 Task: Create a due date automation trigger when advanced on, on the monday of the week before a card is due add fields without custom field "Resume" set to a number greater than 1 and lower than 10 at 11:00 AM.
Action: Mouse moved to (1280, 99)
Screenshot: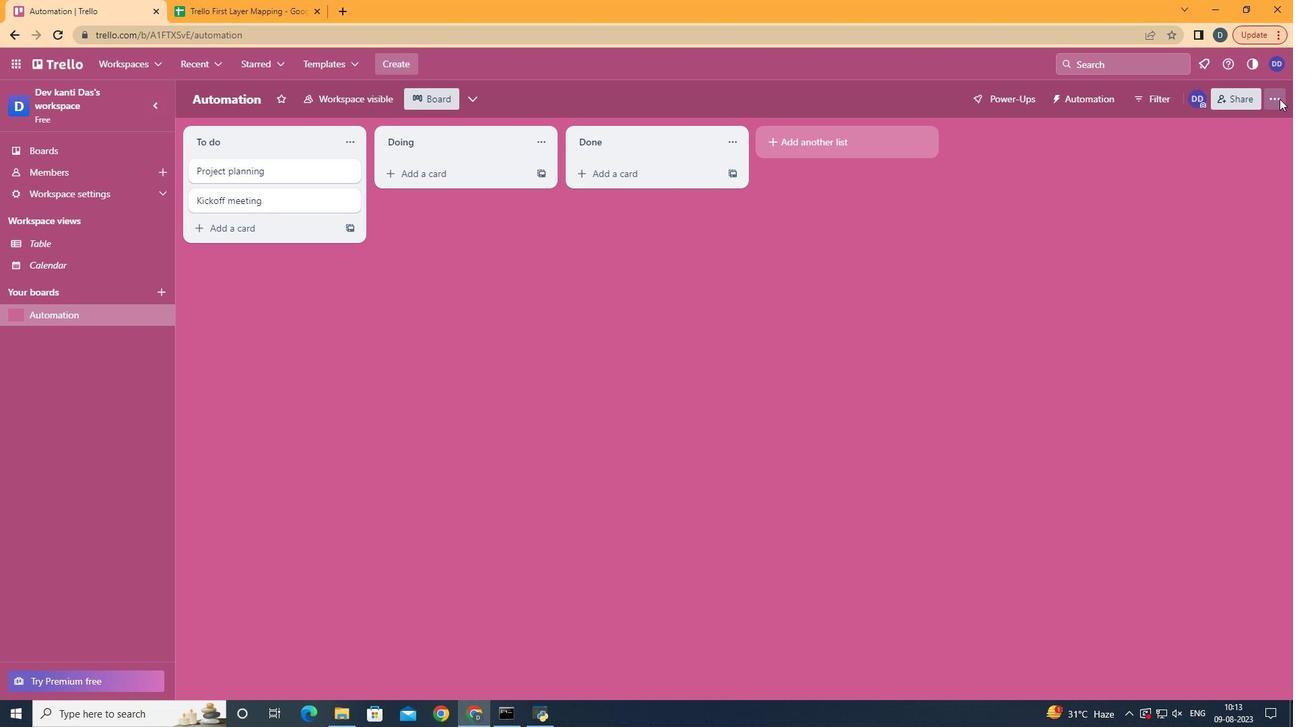 
Action: Mouse pressed left at (1280, 99)
Screenshot: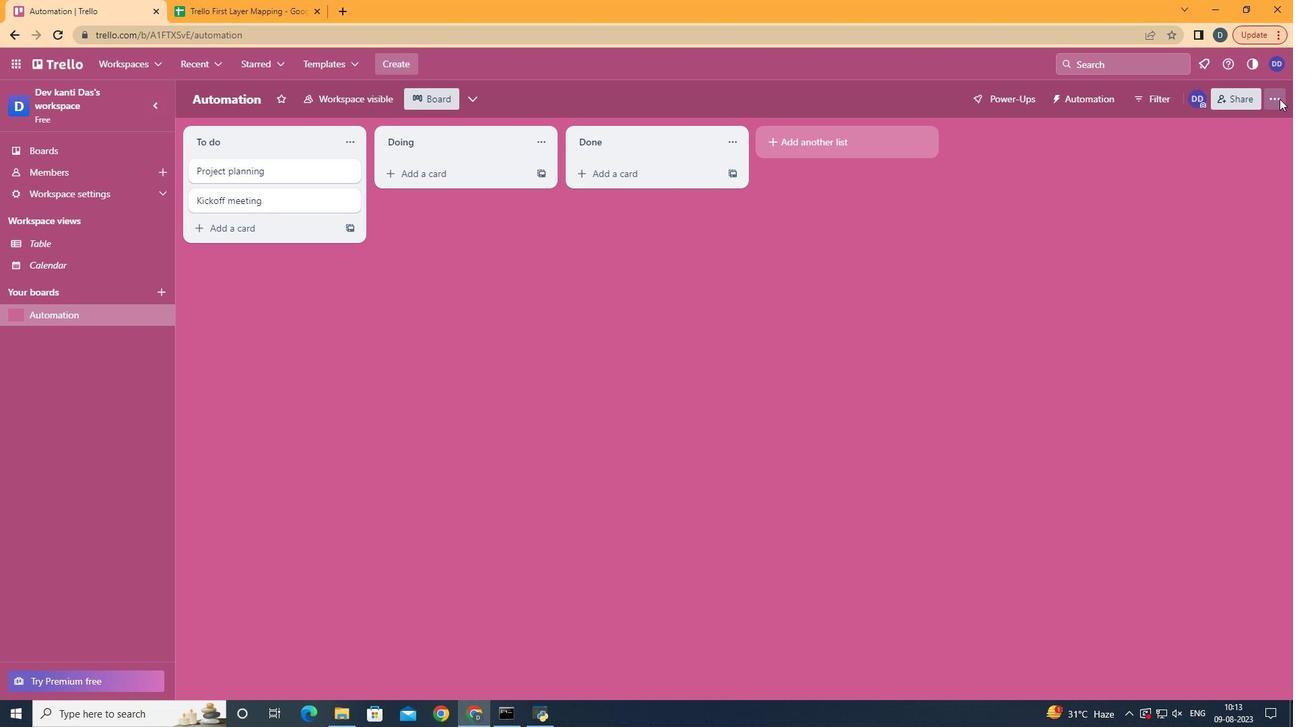 
Action: Mouse moved to (1180, 299)
Screenshot: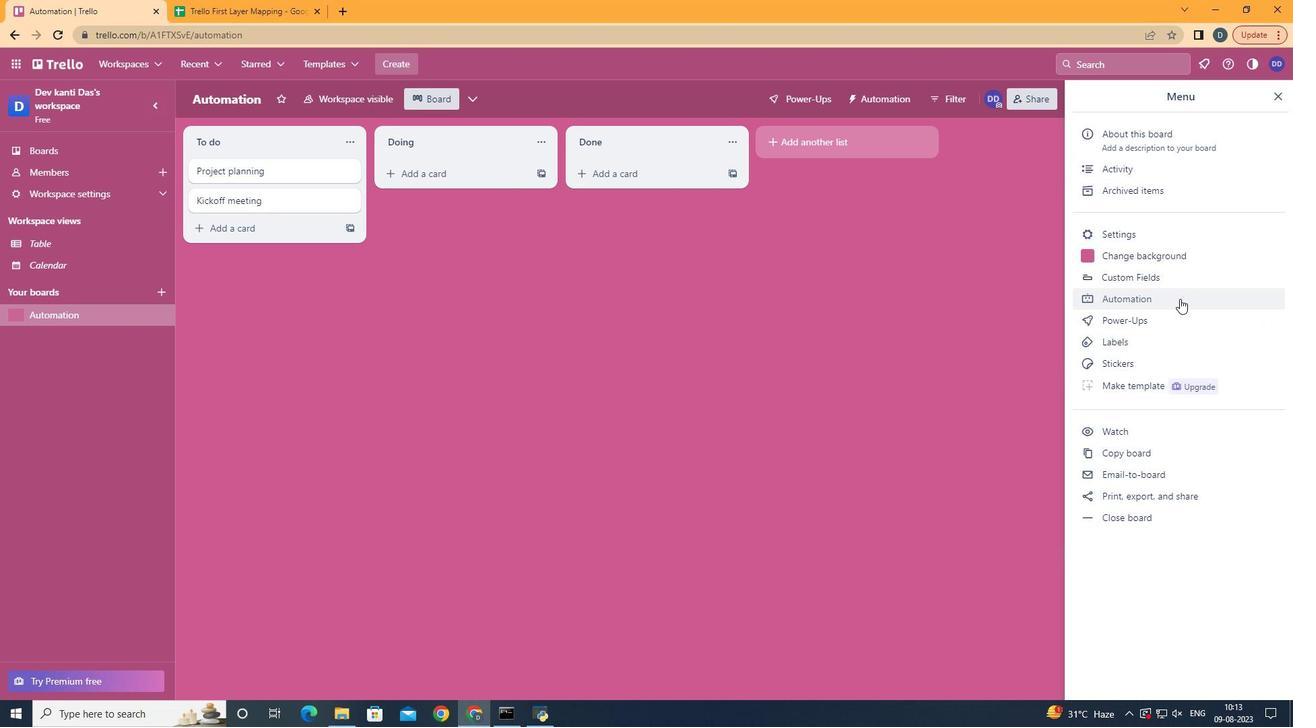 
Action: Mouse pressed left at (1180, 299)
Screenshot: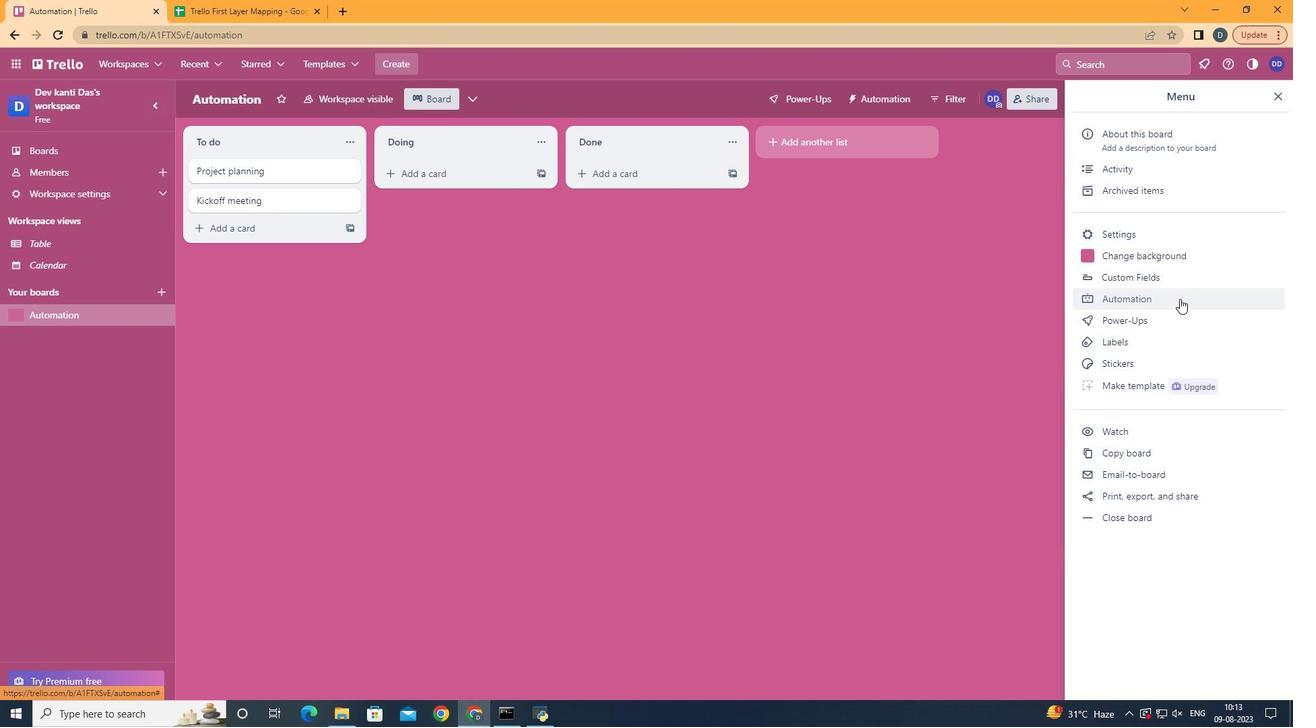 
Action: Mouse moved to (231, 263)
Screenshot: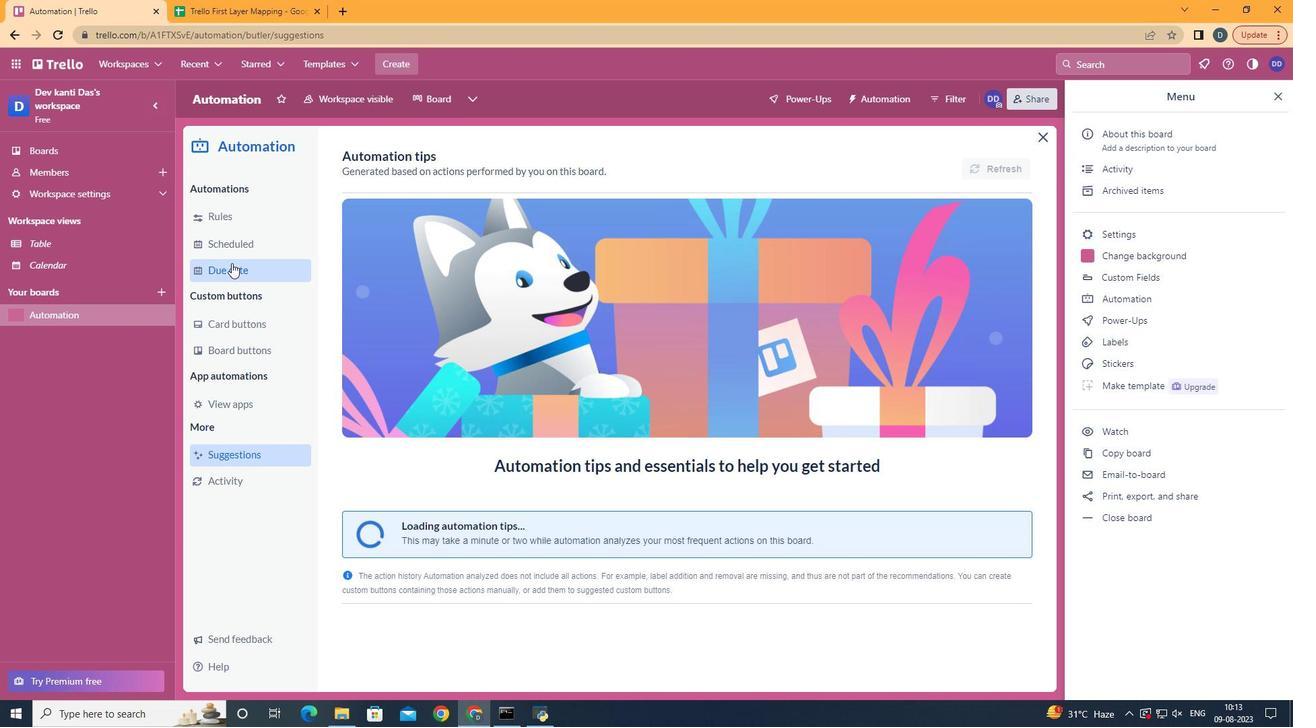 
Action: Mouse pressed left at (231, 263)
Screenshot: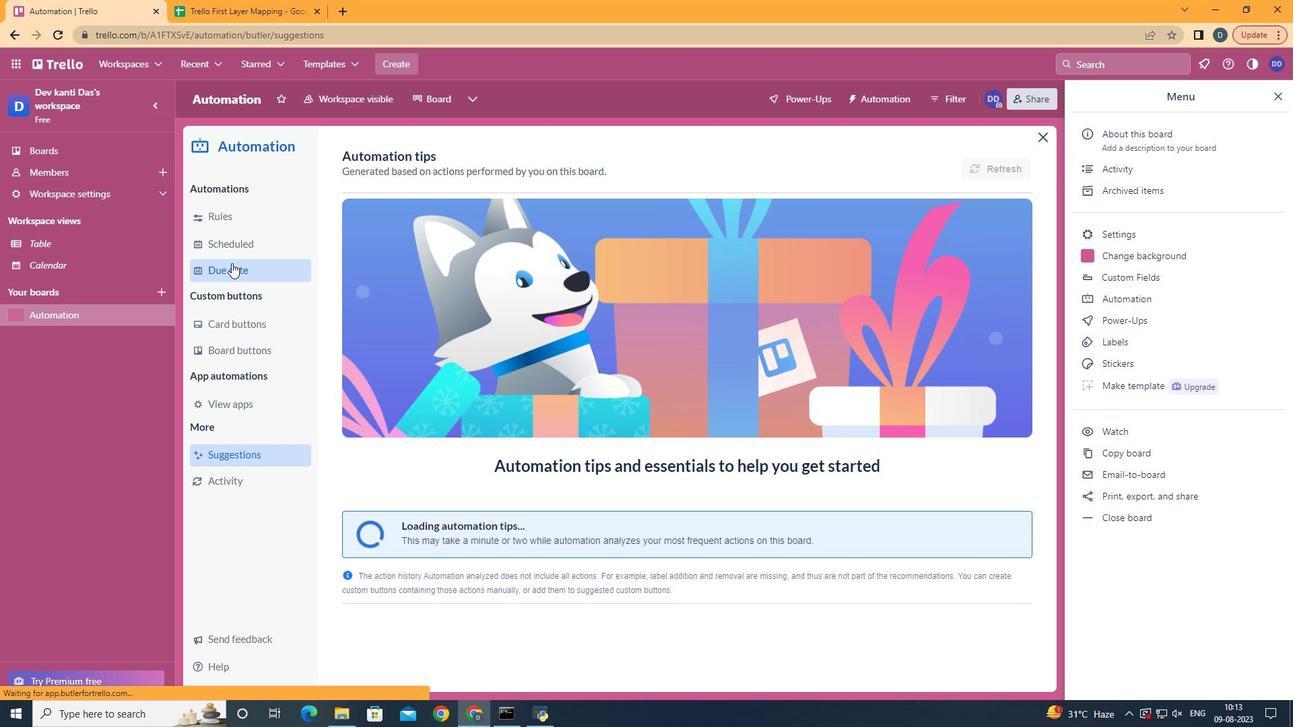 
Action: Mouse moved to (940, 167)
Screenshot: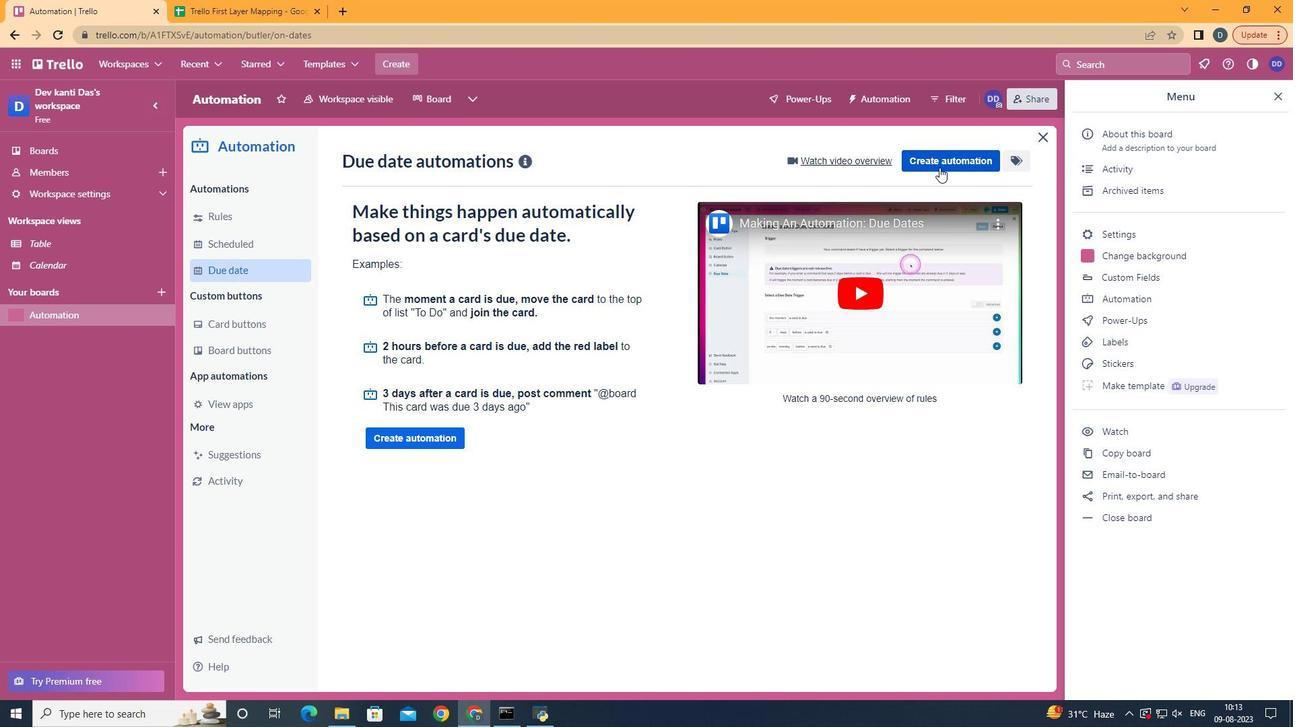 
Action: Mouse pressed left at (940, 167)
Screenshot: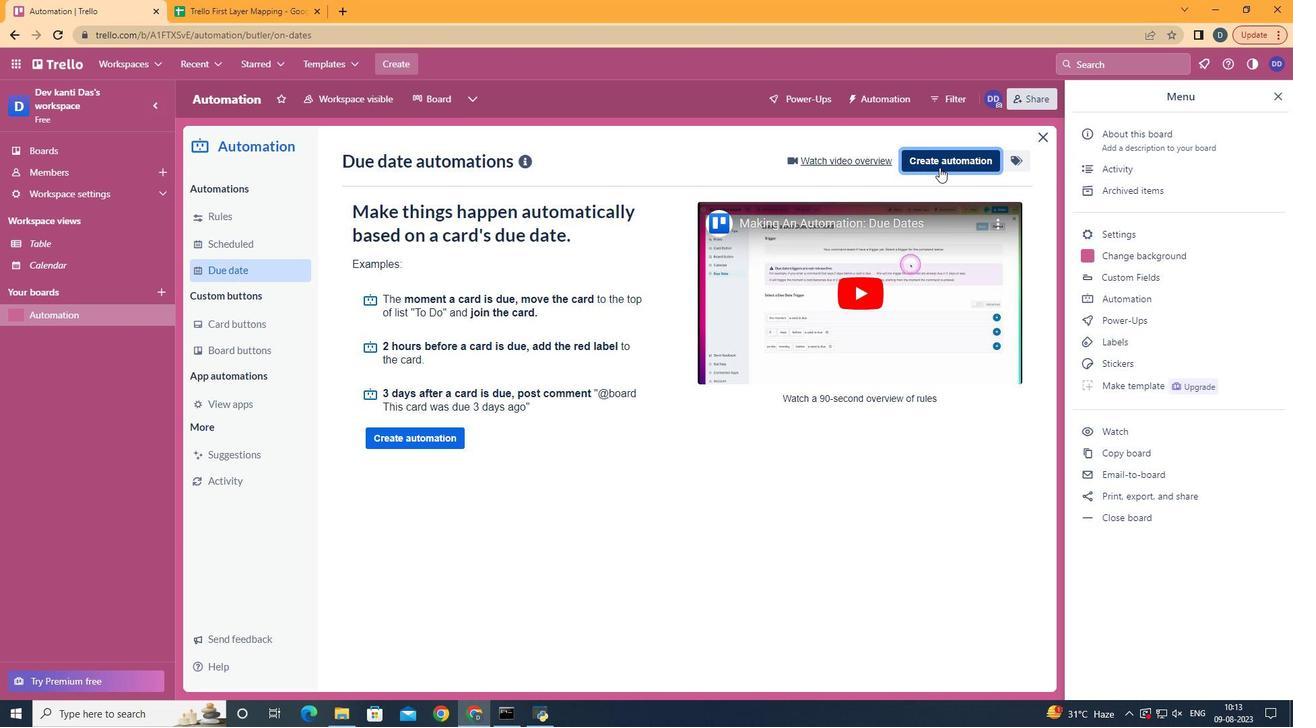 
Action: Mouse moved to (719, 289)
Screenshot: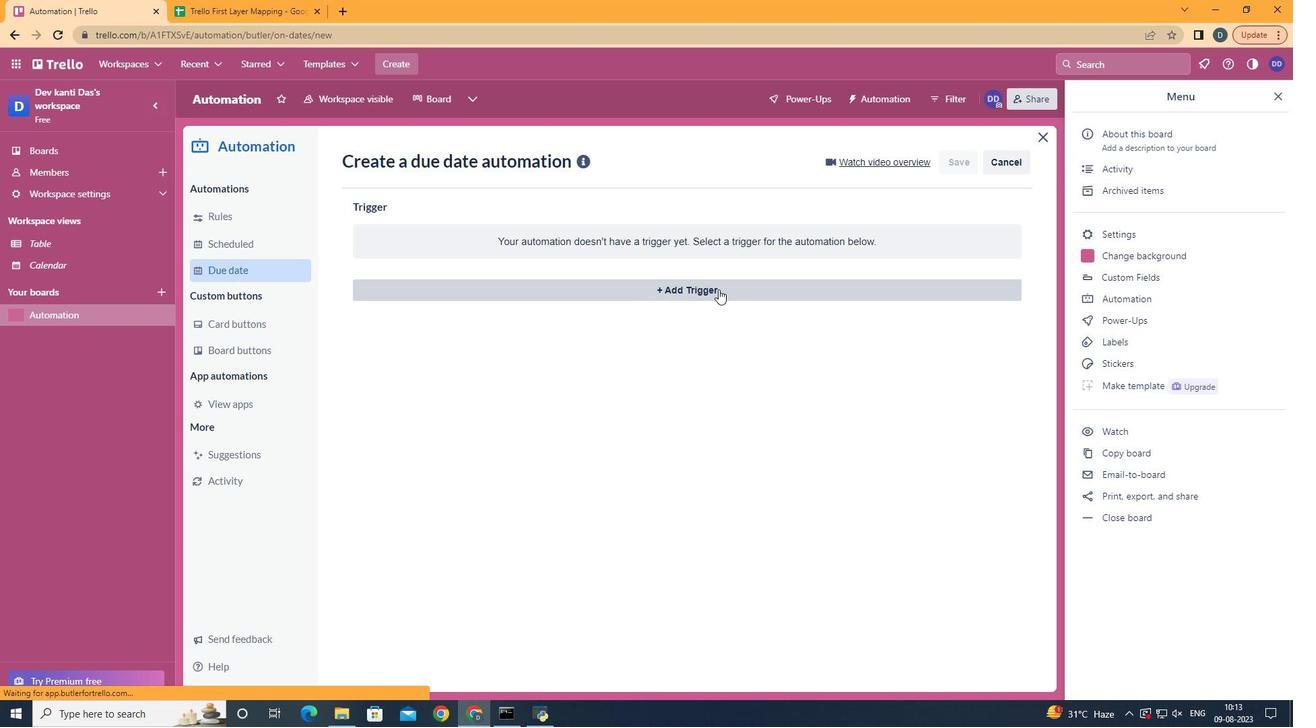 
Action: Mouse pressed left at (719, 289)
Screenshot: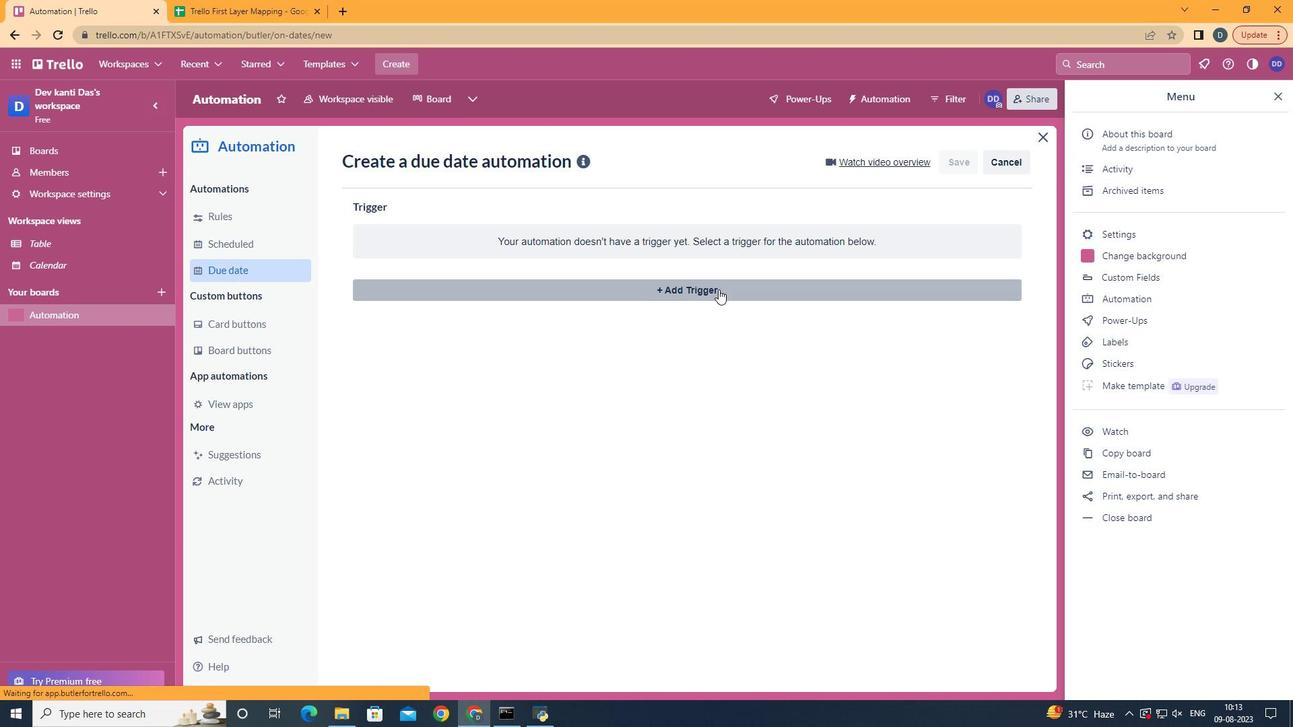 
Action: Mouse moved to (477, 645)
Screenshot: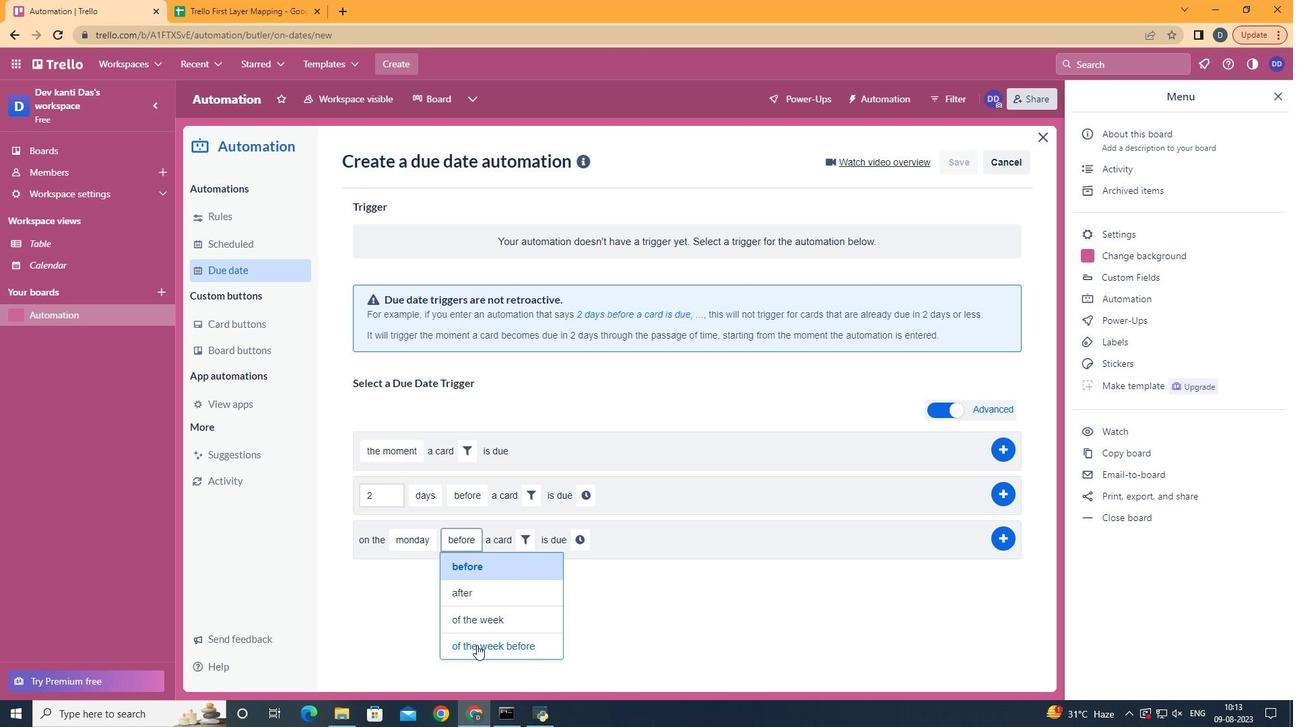 
Action: Mouse pressed left at (477, 645)
Screenshot: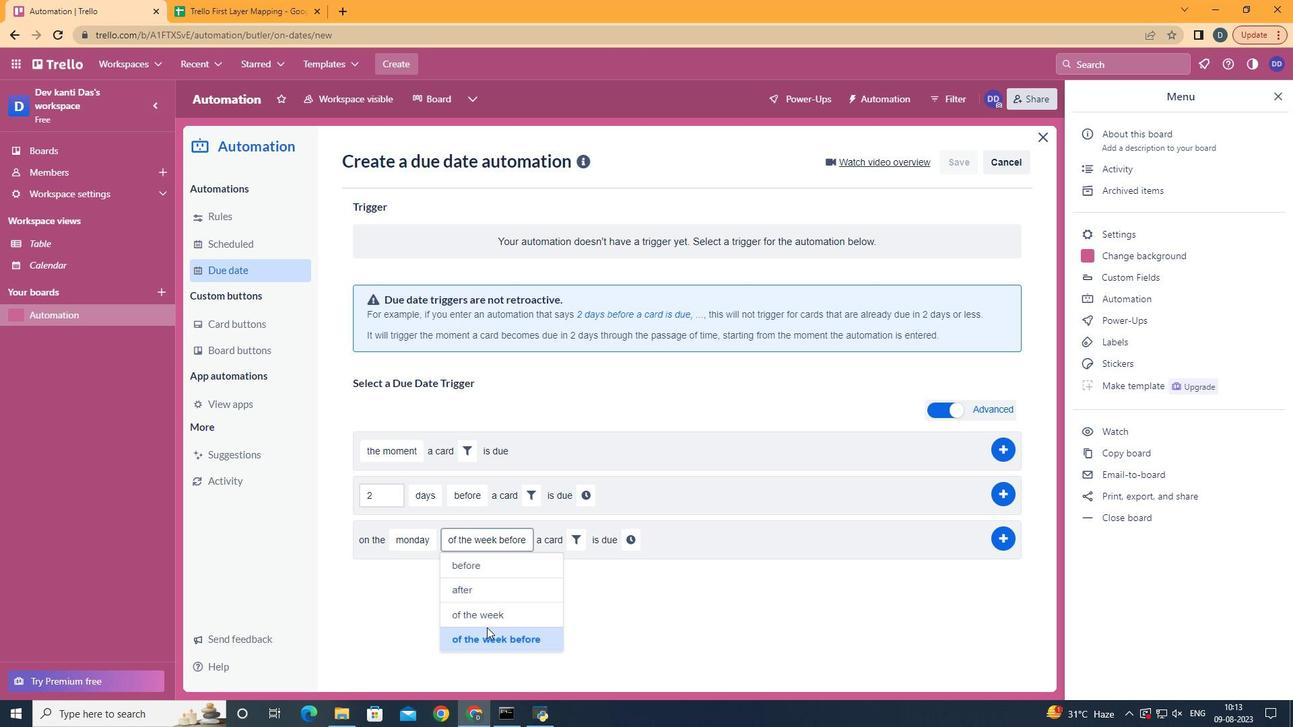
Action: Mouse moved to (578, 541)
Screenshot: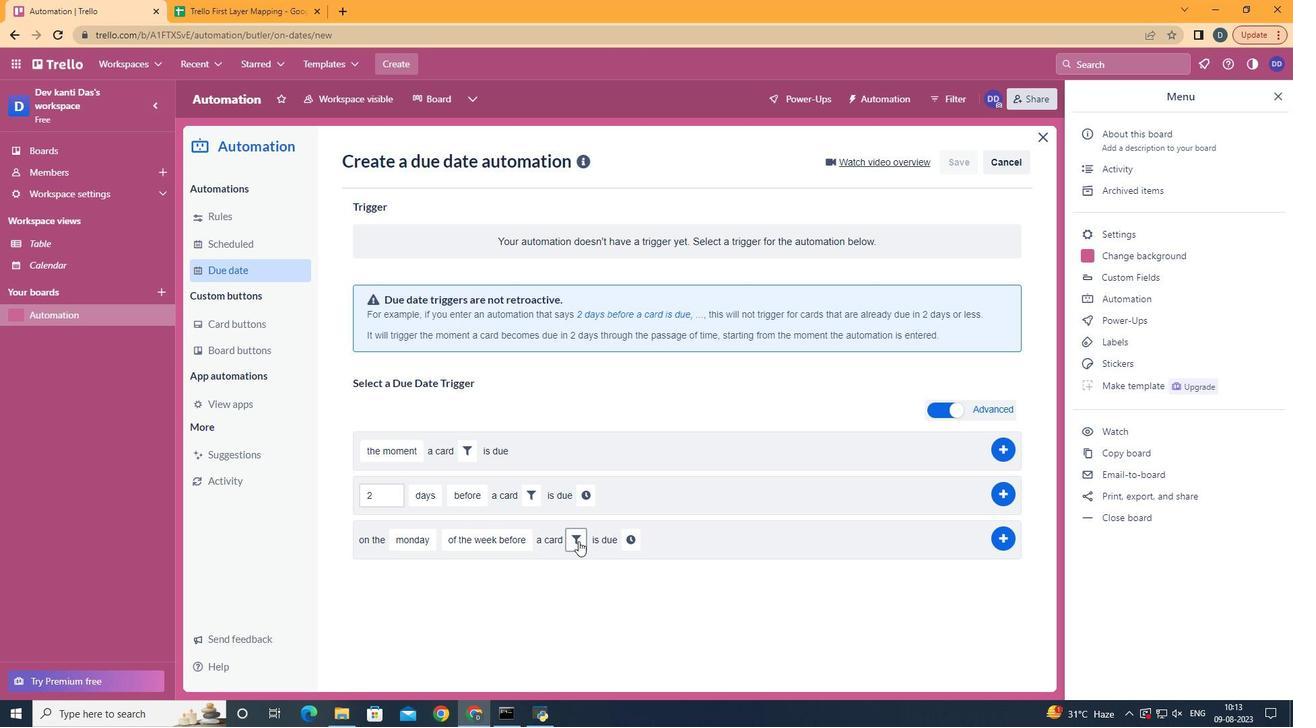 
Action: Mouse pressed left at (578, 541)
Screenshot: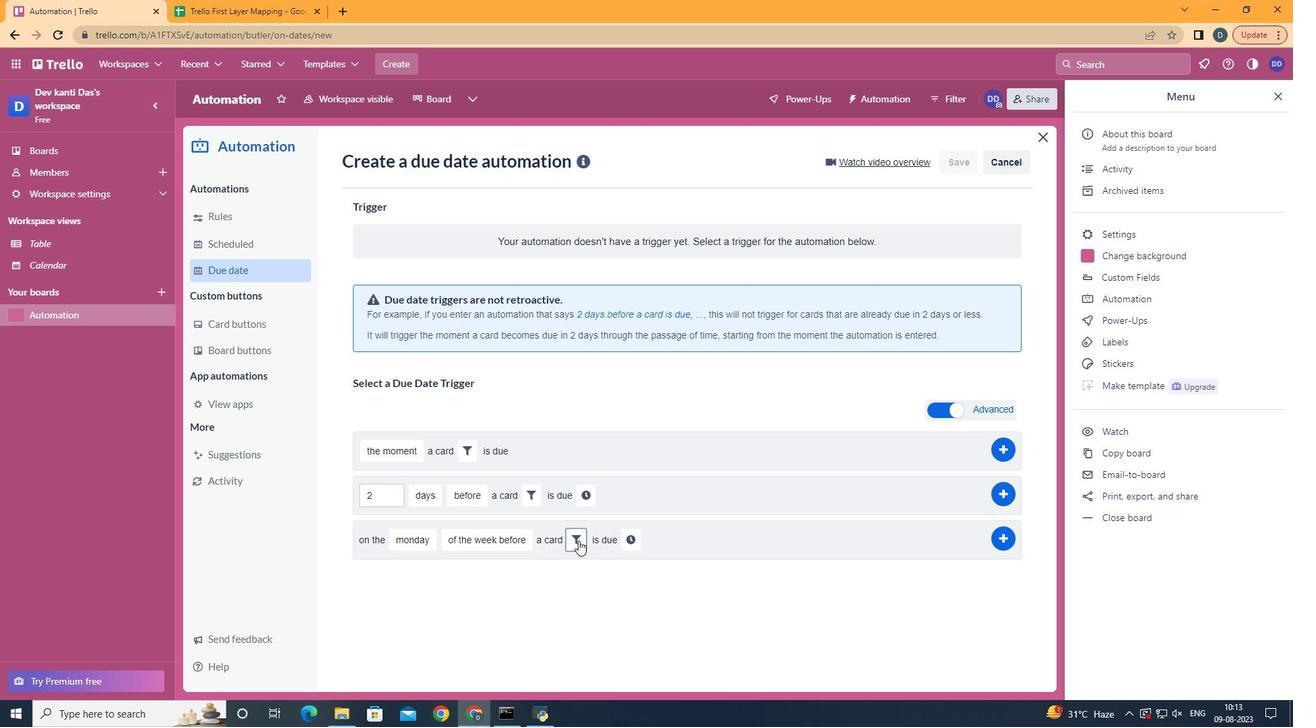 
Action: Mouse moved to (785, 582)
Screenshot: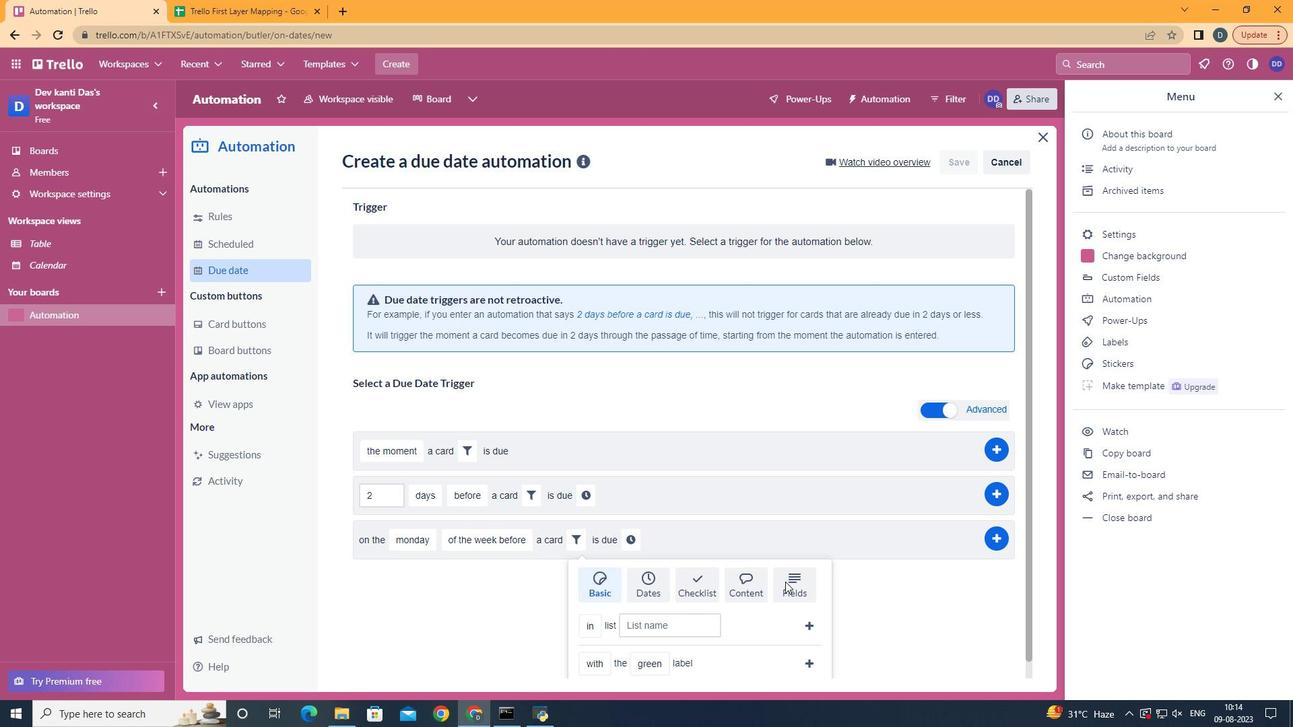 
Action: Mouse pressed left at (785, 582)
Screenshot: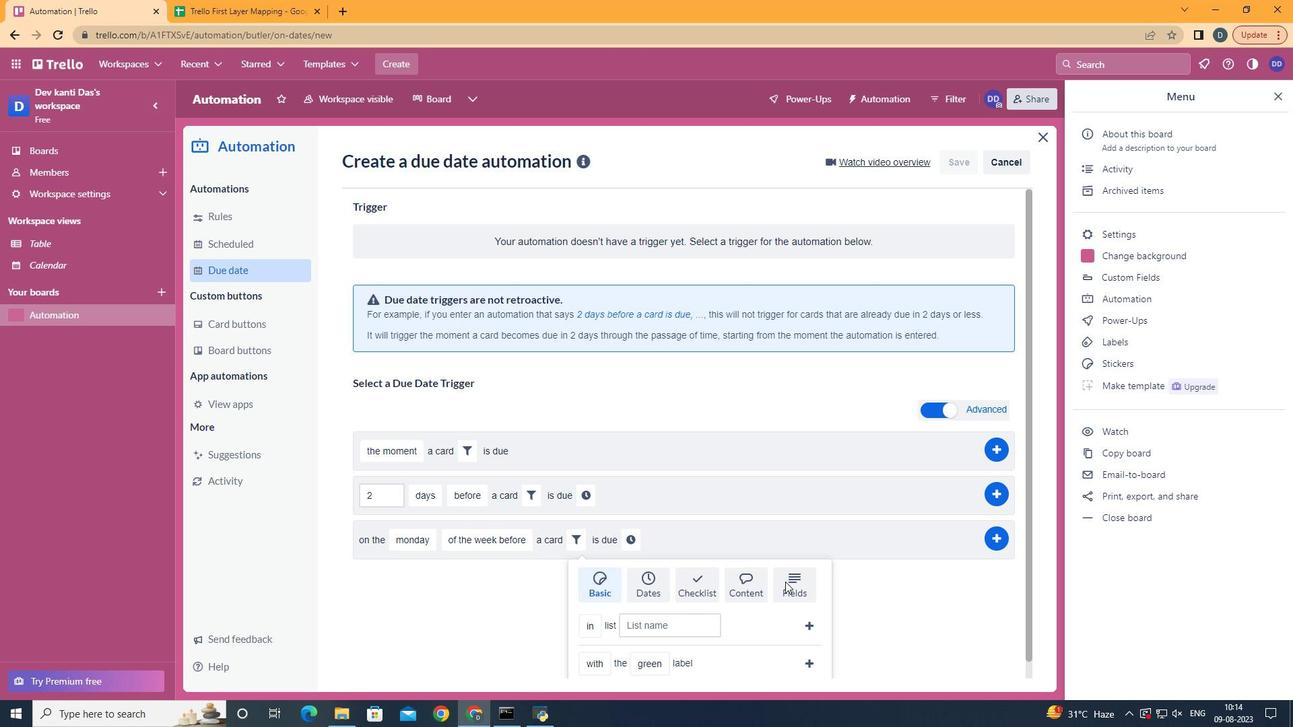 
Action: Mouse moved to (785, 582)
Screenshot: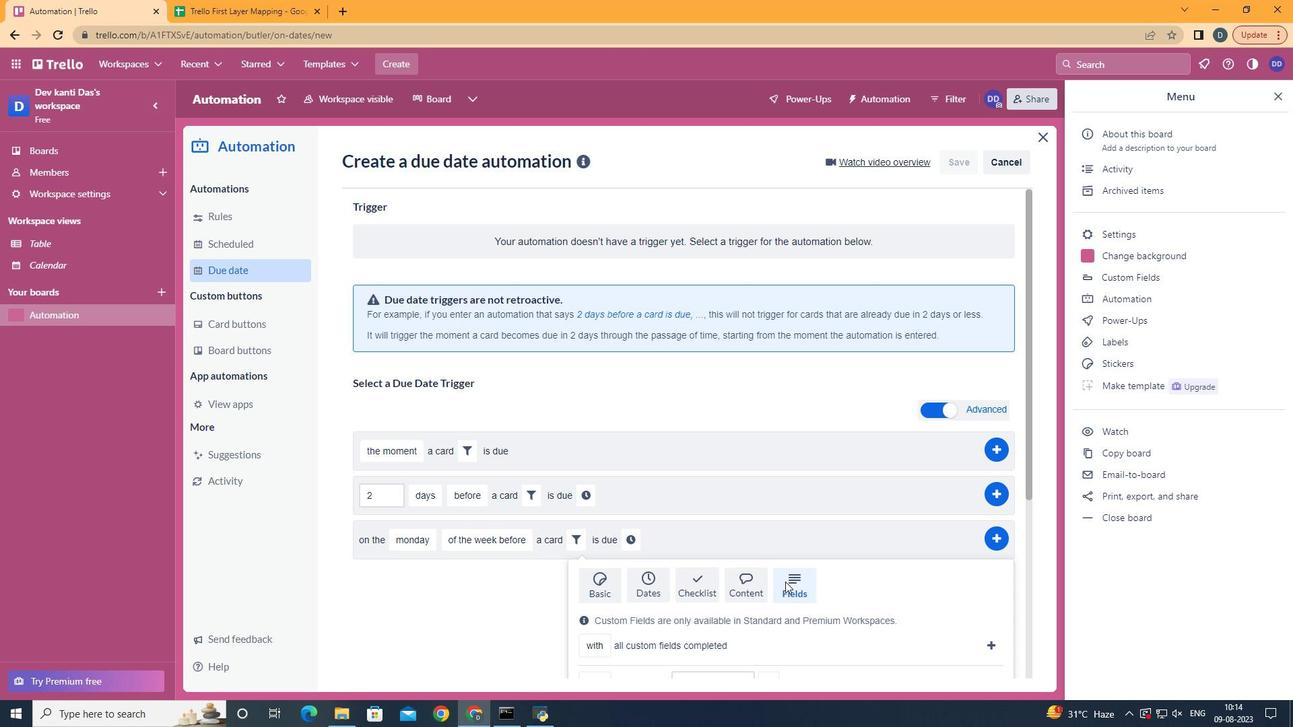 
Action: Mouse scrolled (785, 581) with delta (0, 0)
Screenshot: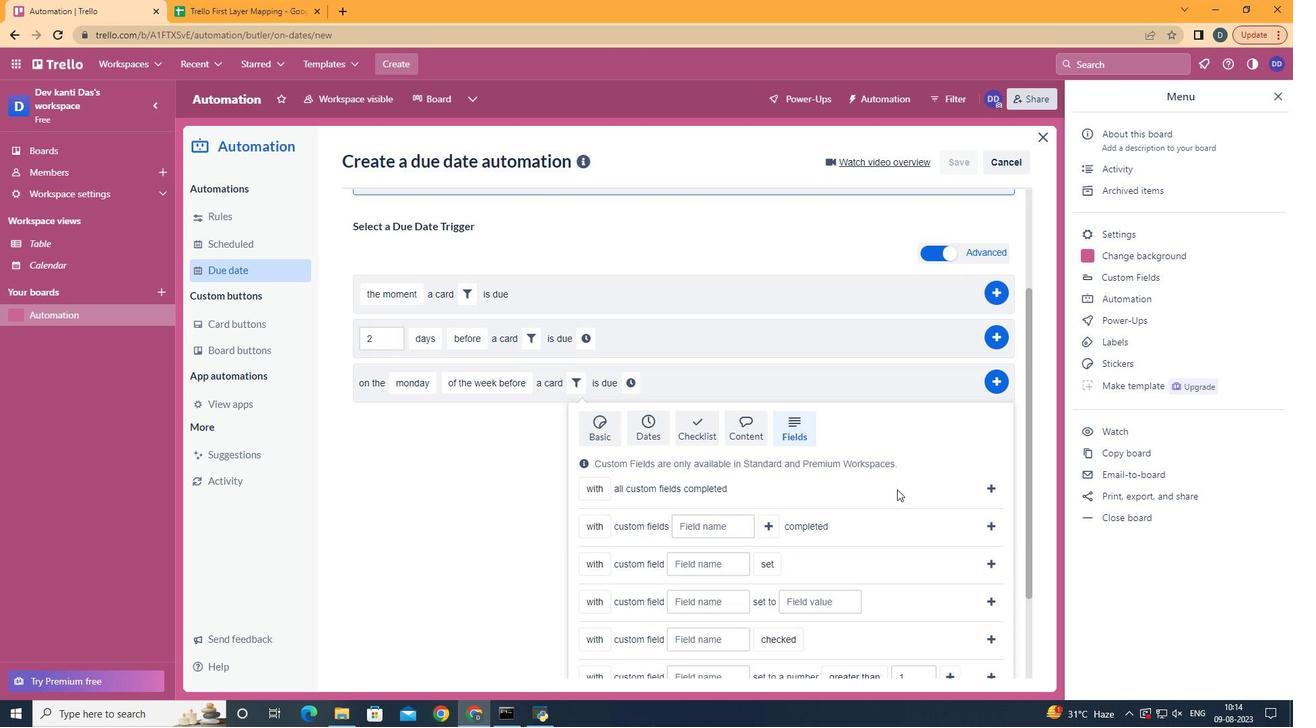 
Action: Mouse scrolled (785, 581) with delta (0, 0)
Screenshot: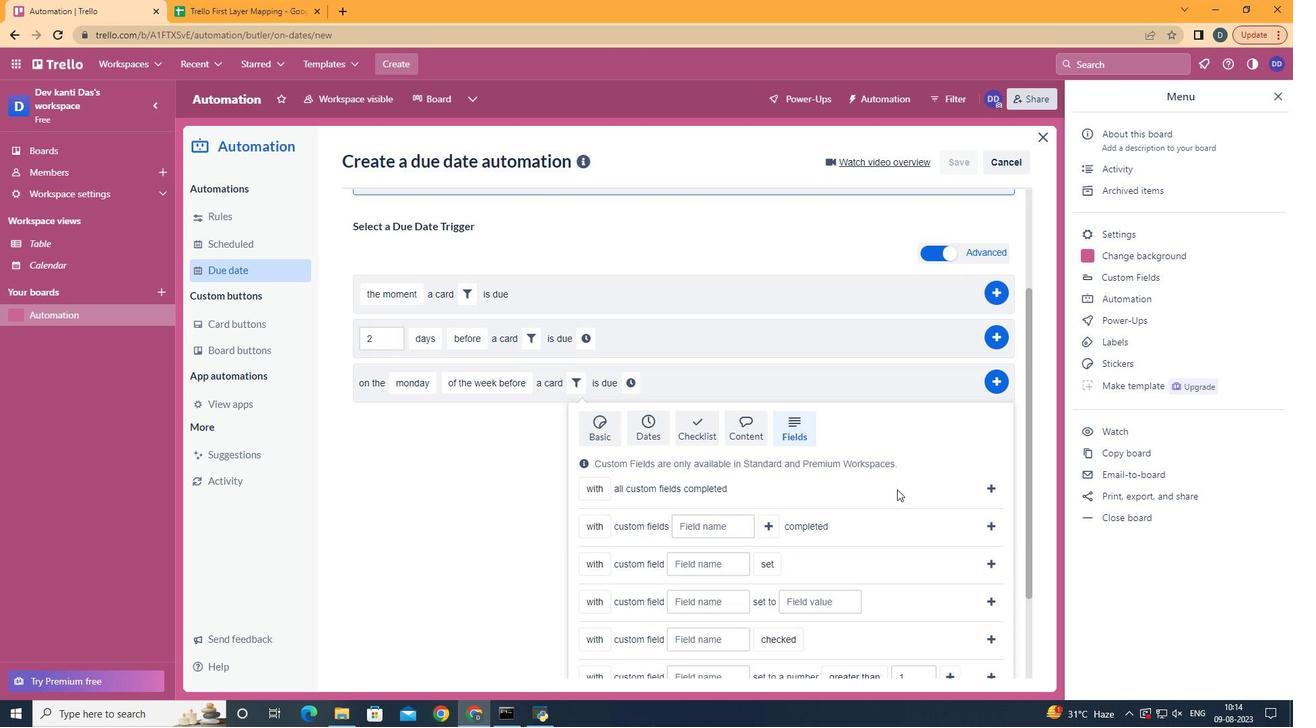 
Action: Mouse scrolled (785, 581) with delta (0, 0)
Screenshot: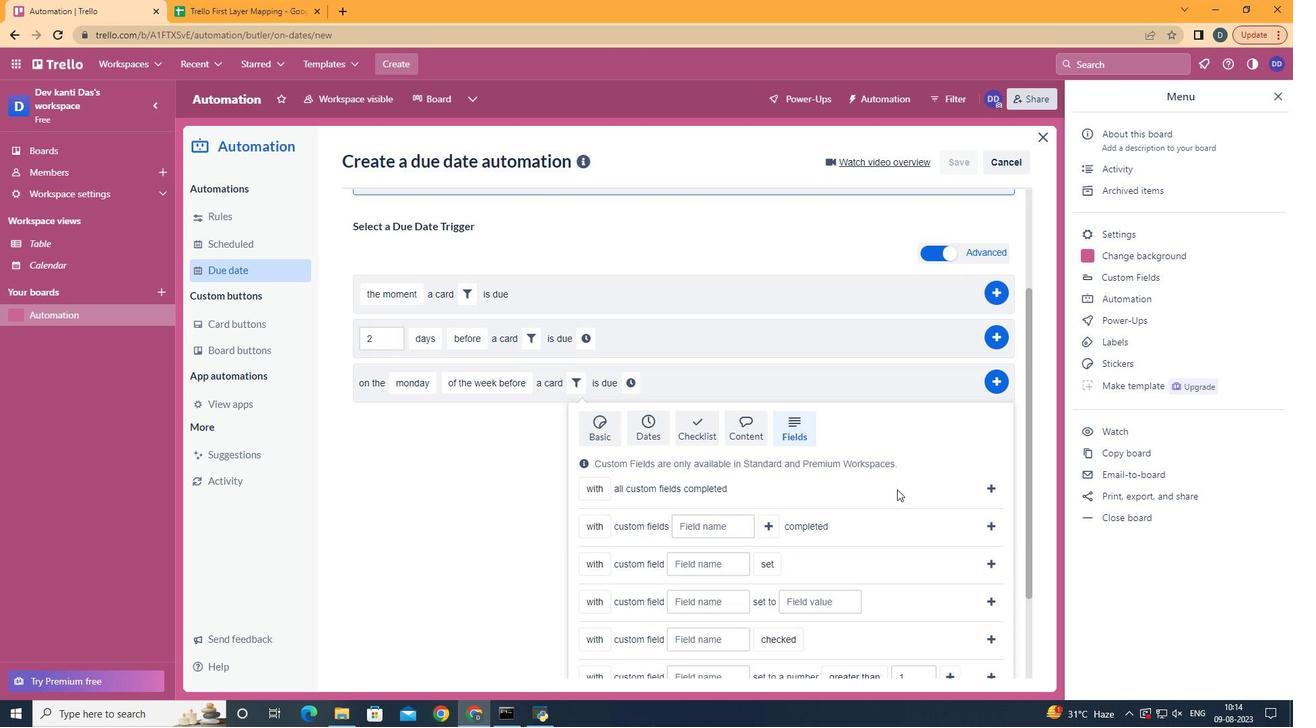 
Action: Mouse scrolled (785, 581) with delta (0, 0)
Screenshot: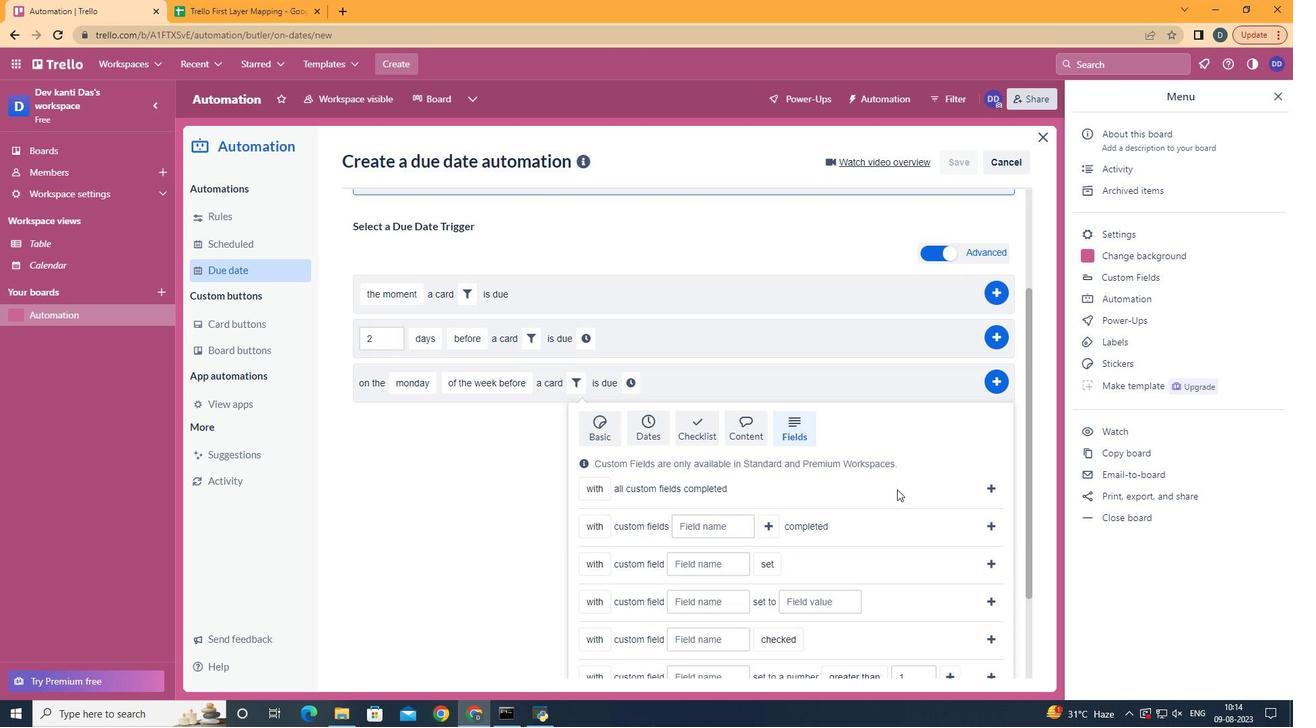 
Action: Mouse moved to (787, 582)
Screenshot: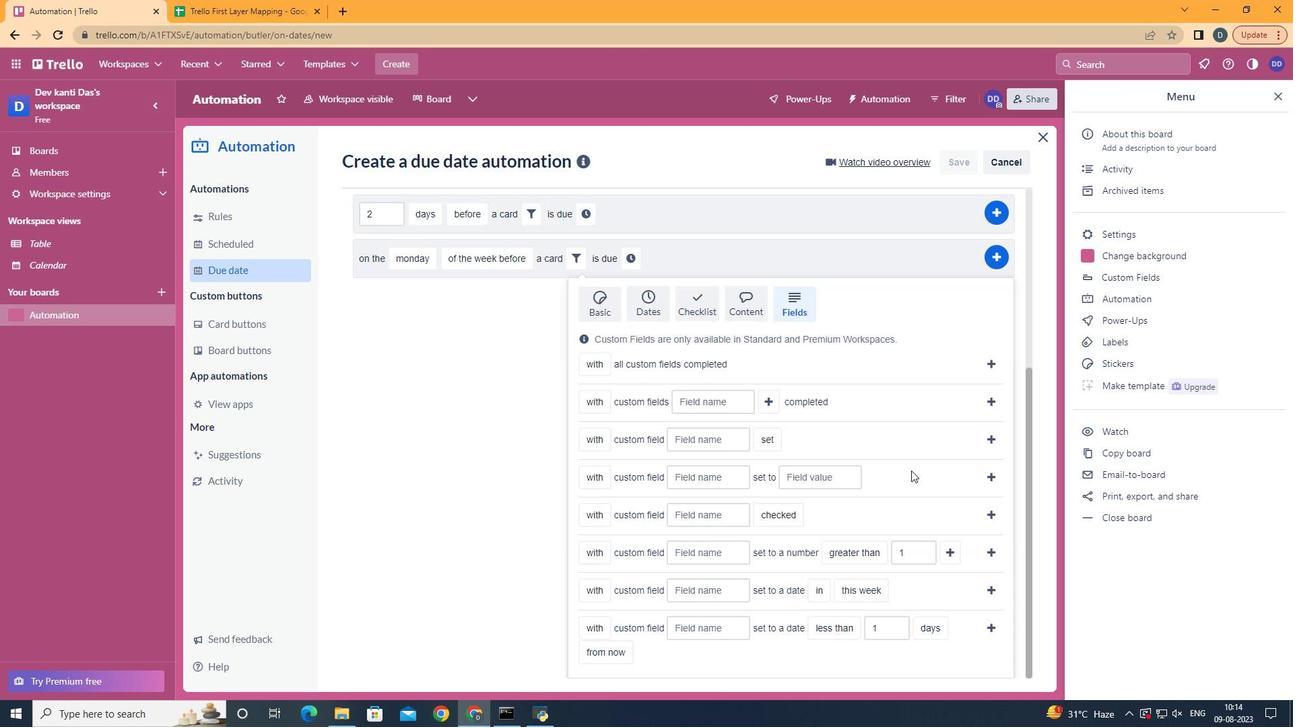 
Action: Mouse scrolled (787, 581) with delta (0, 0)
Screenshot: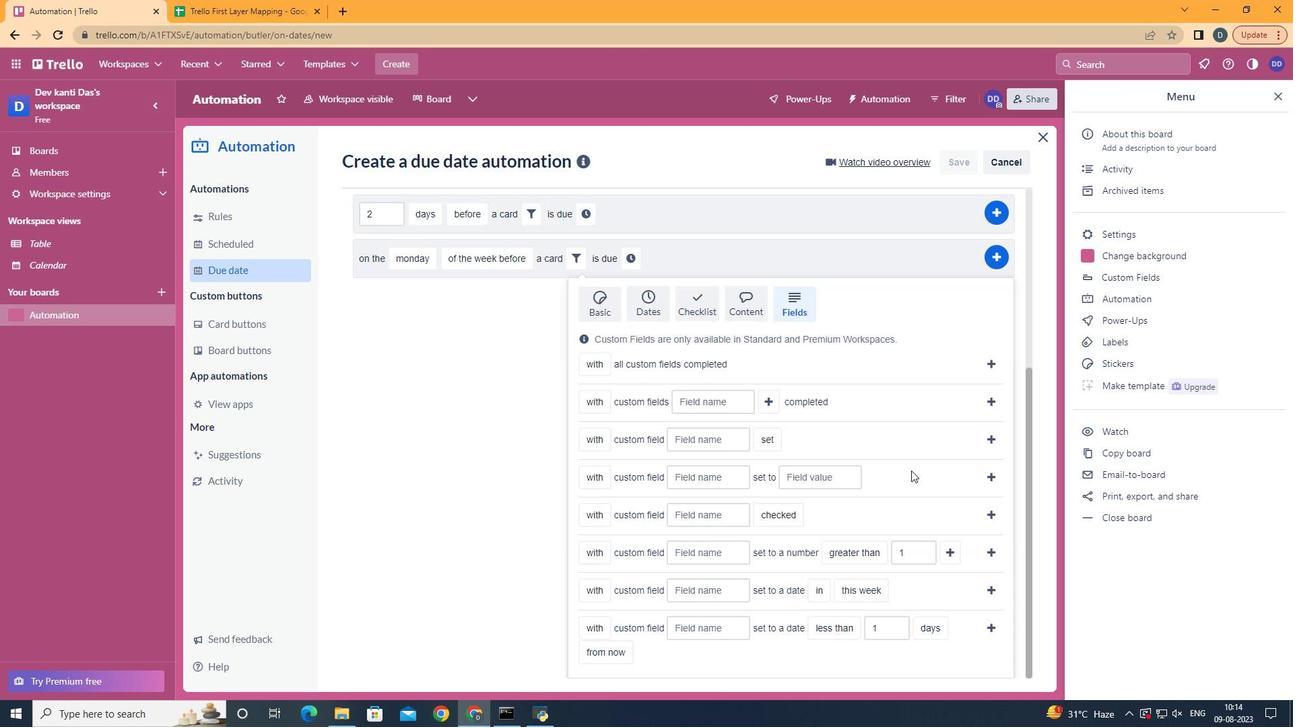 
Action: Mouse moved to (603, 605)
Screenshot: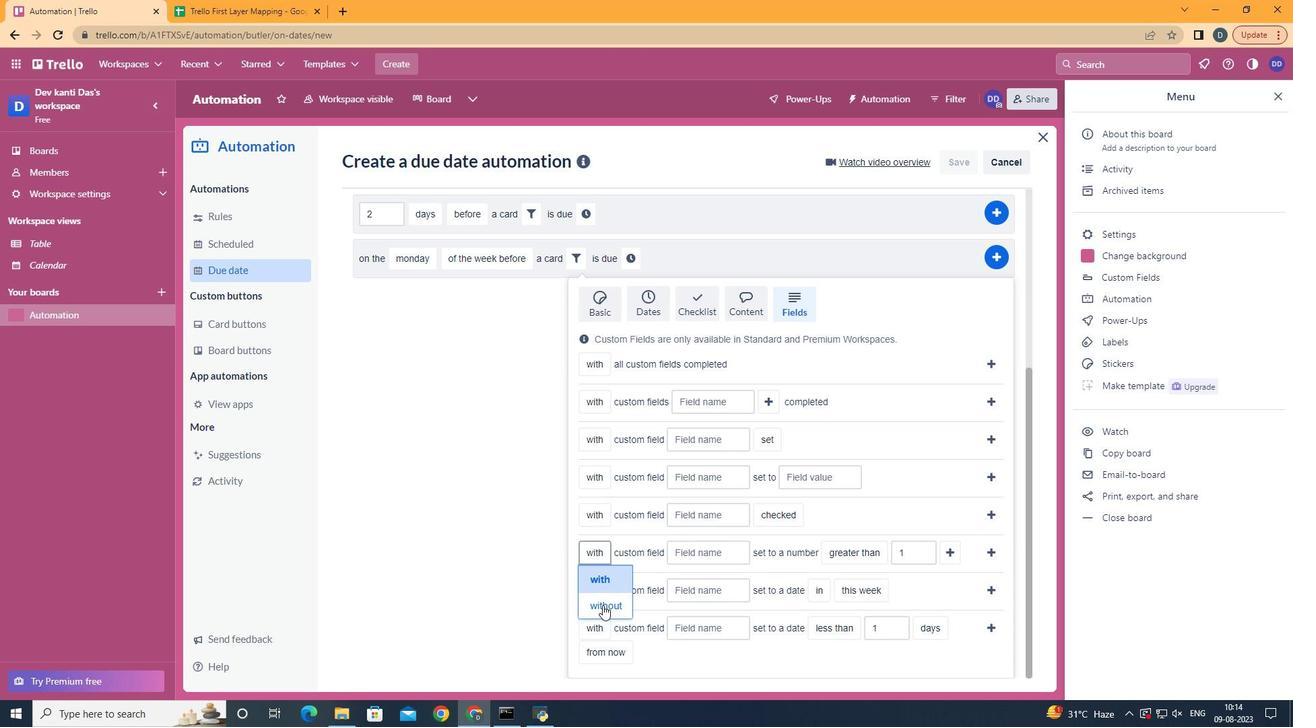 
Action: Mouse pressed left at (603, 605)
Screenshot: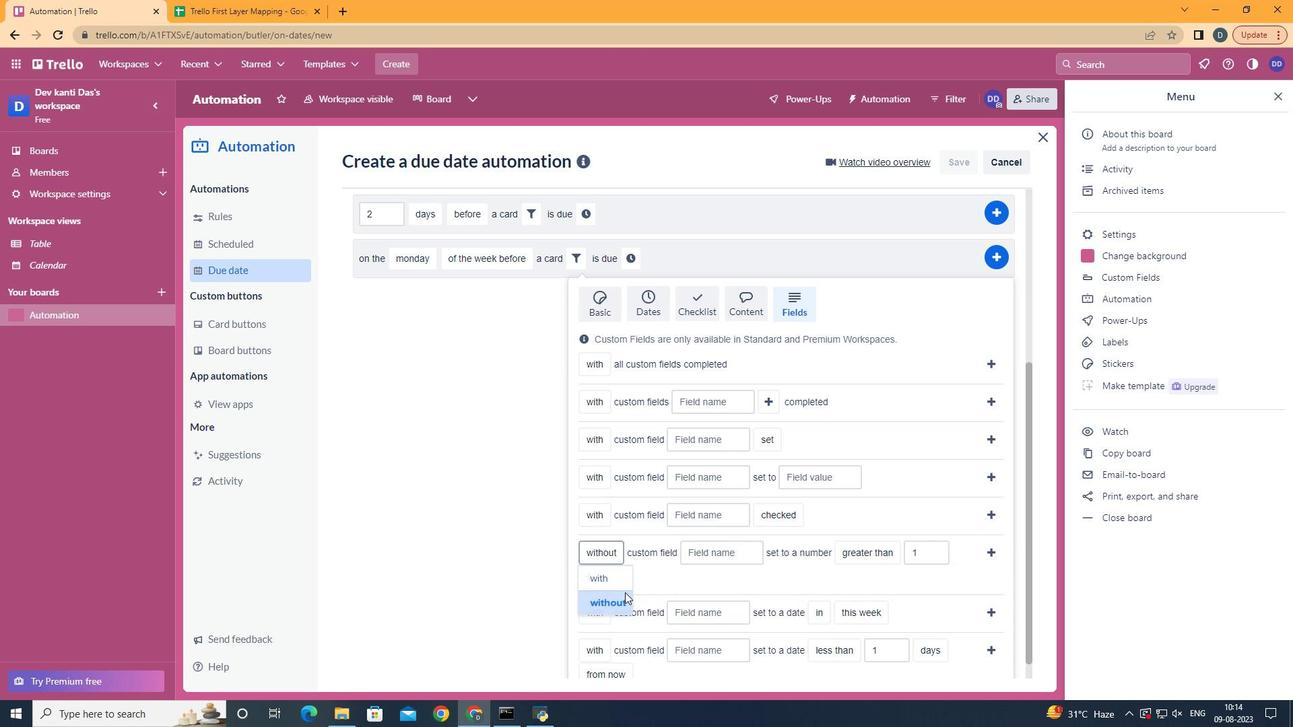 
Action: Mouse moved to (730, 544)
Screenshot: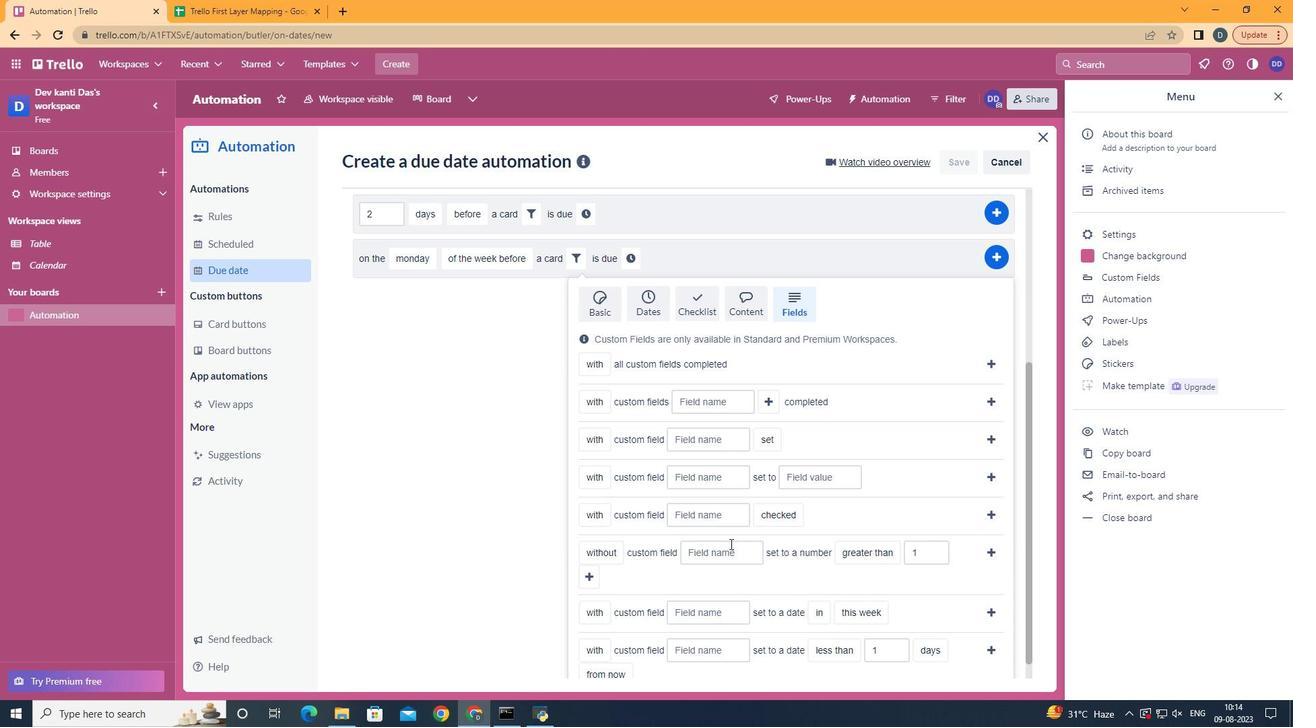 
Action: Mouse pressed left at (730, 544)
Screenshot: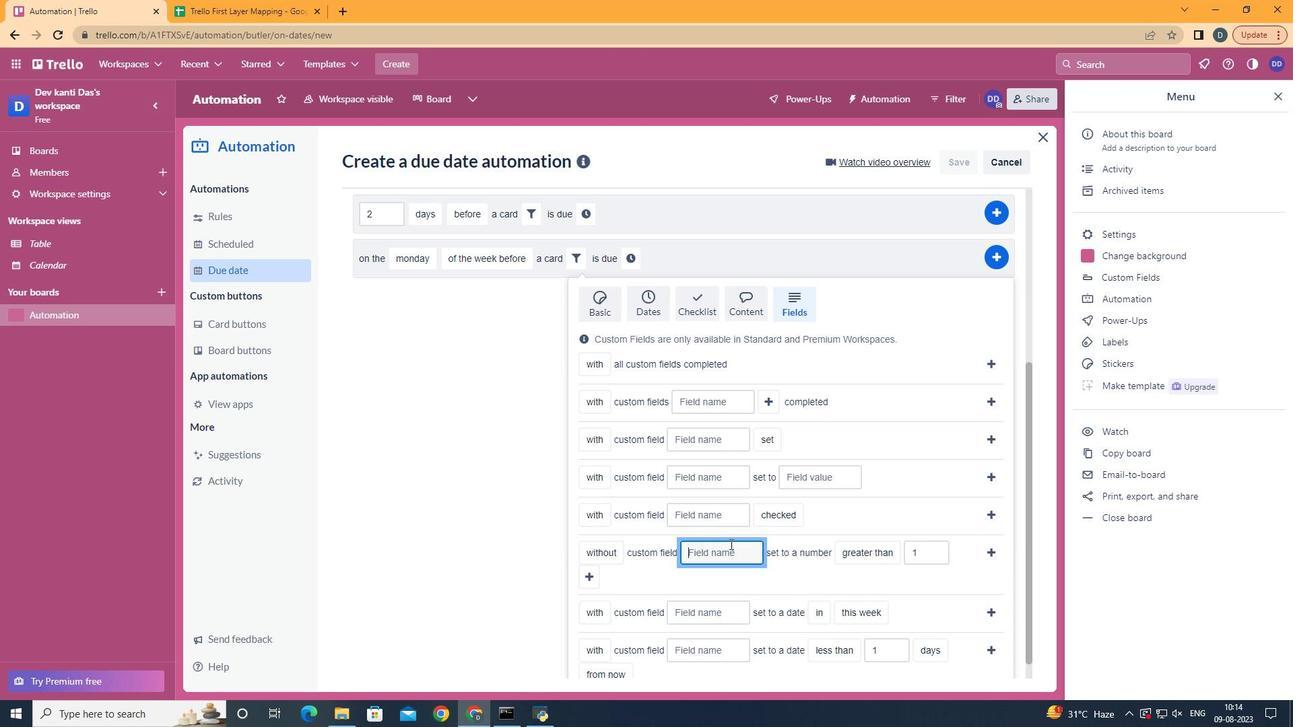 
Action: Mouse moved to (732, 543)
Screenshot: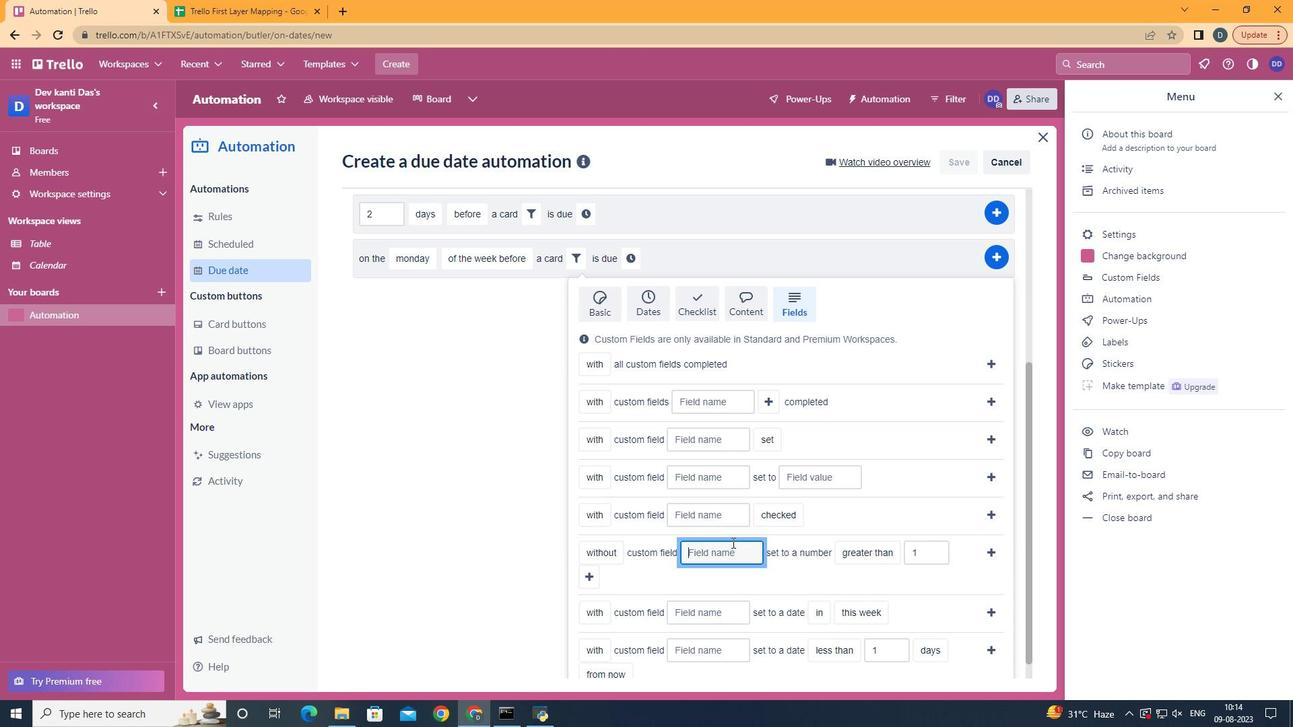 
Action: Key pressed <Key.shift>Resume
Screenshot: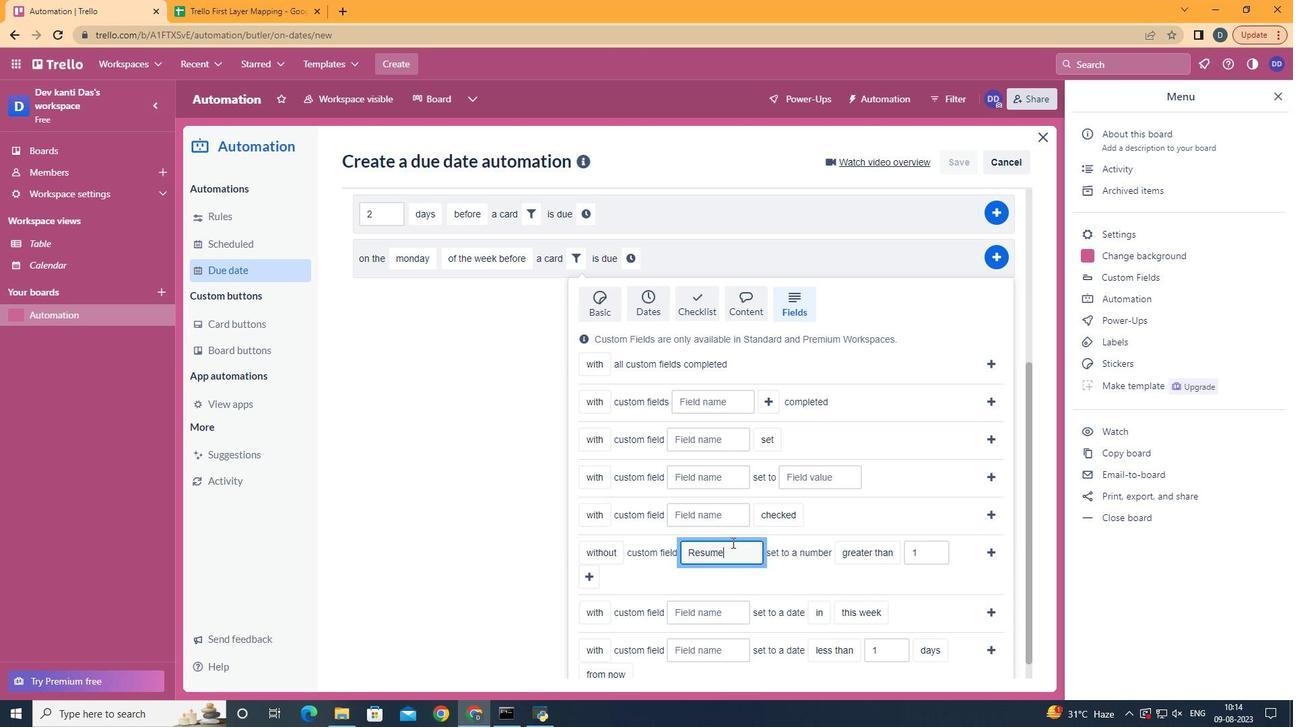 
Action: Mouse moved to (870, 573)
Screenshot: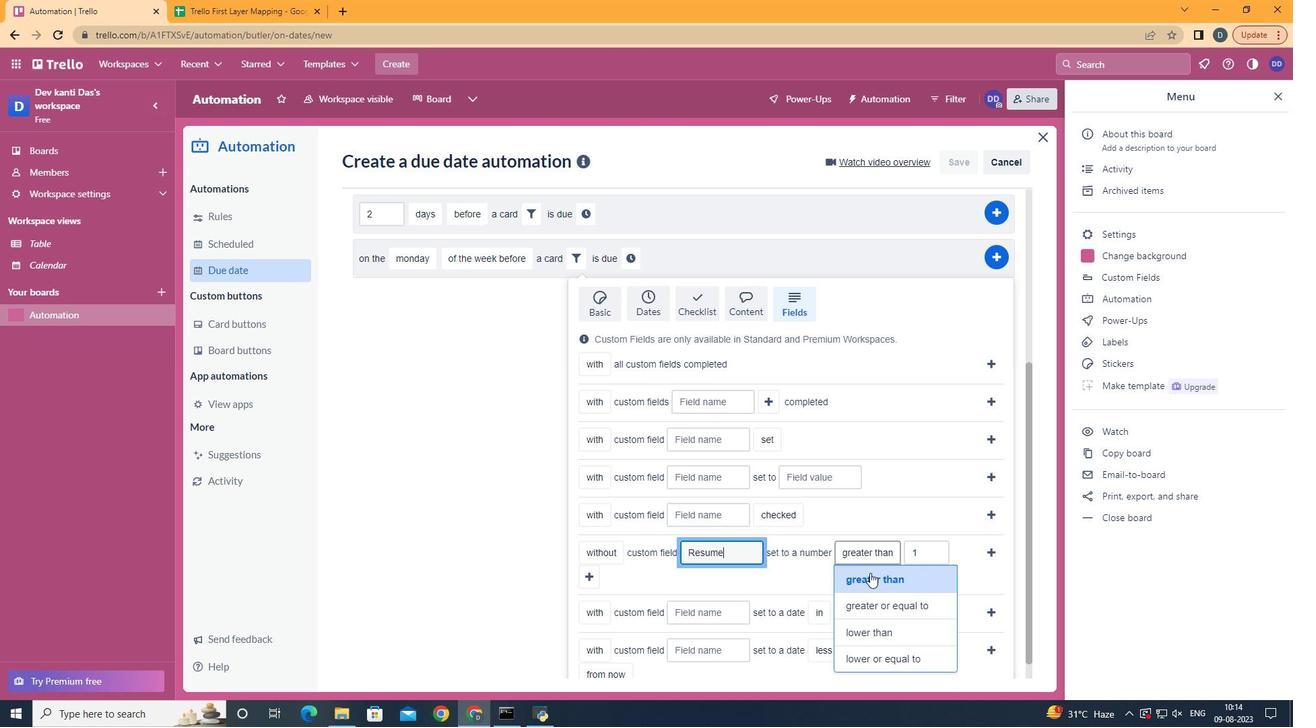 
Action: Mouse pressed left at (870, 573)
Screenshot: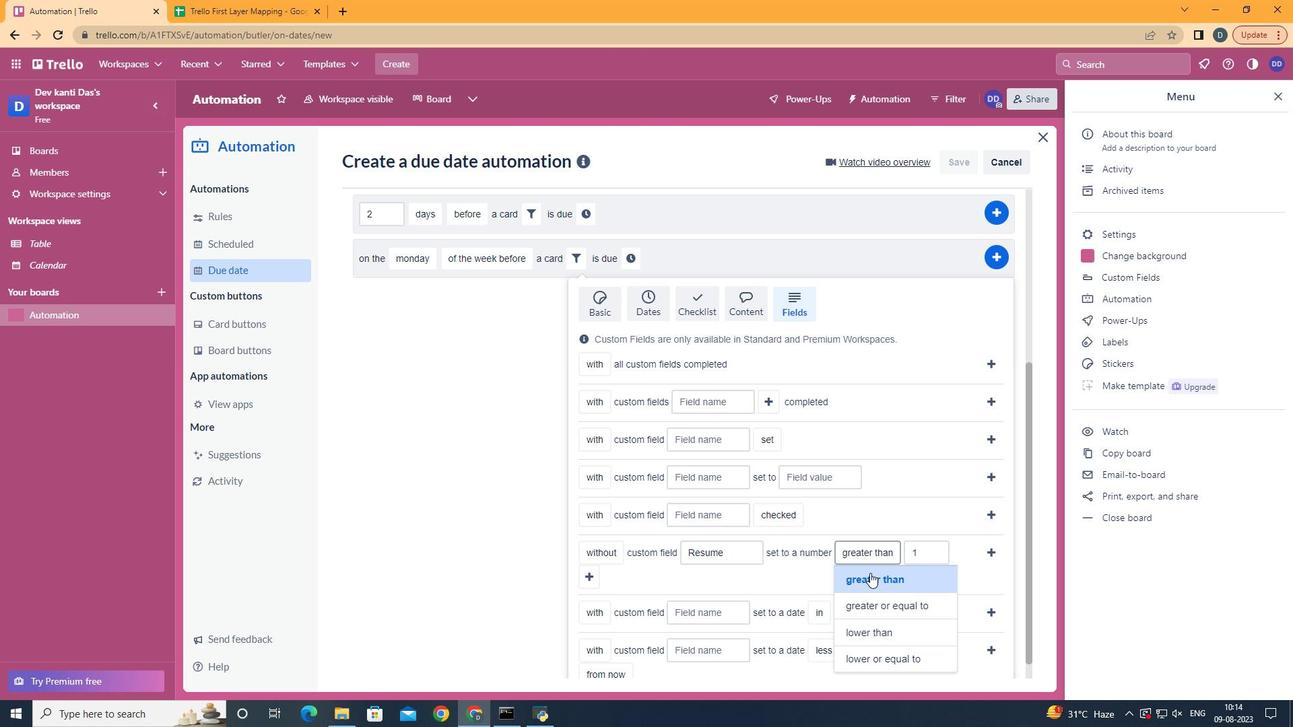 
Action: Mouse moved to (600, 584)
Screenshot: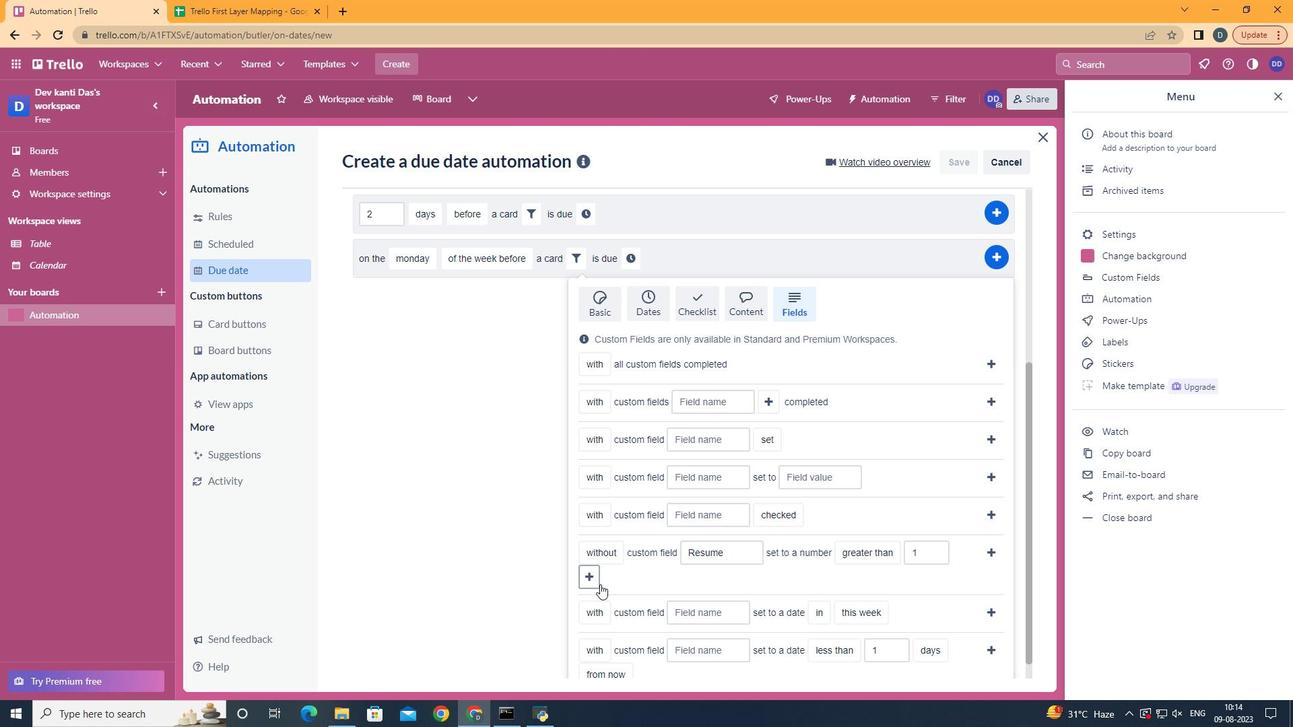 
Action: Mouse pressed left at (600, 584)
Screenshot: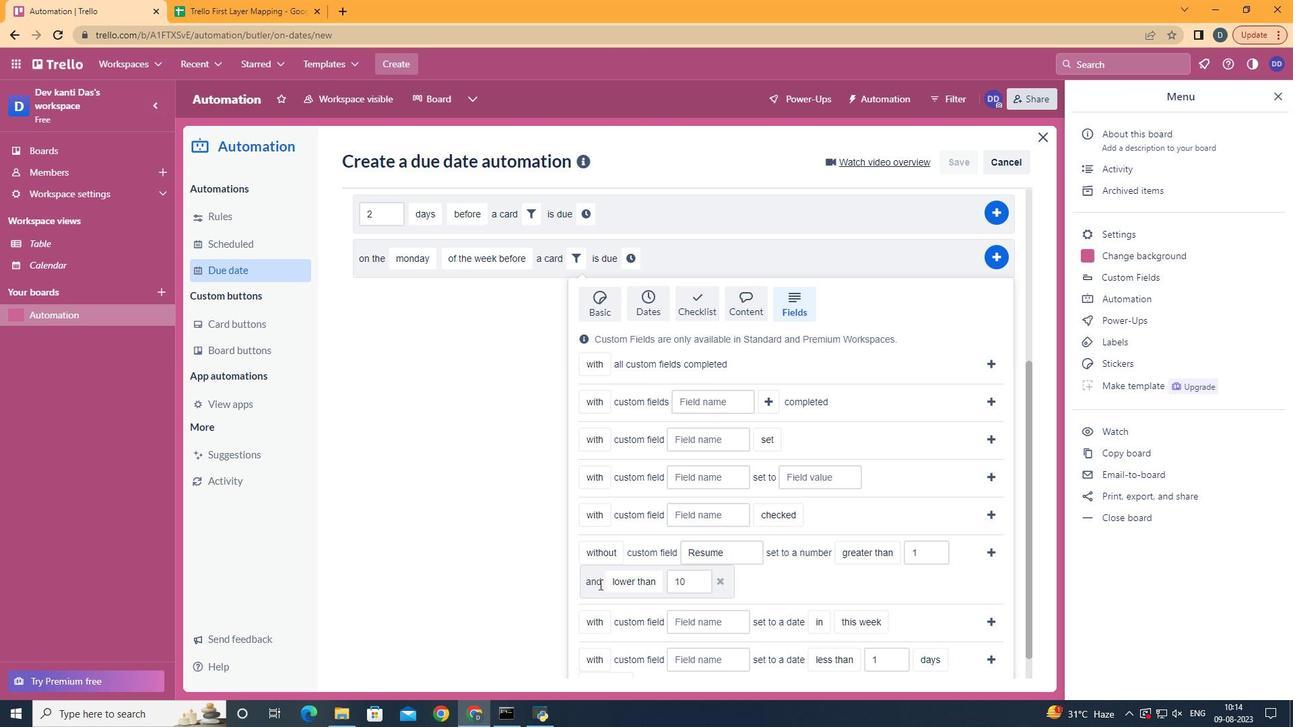 
Action: Mouse moved to (662, 470)
Screenshot: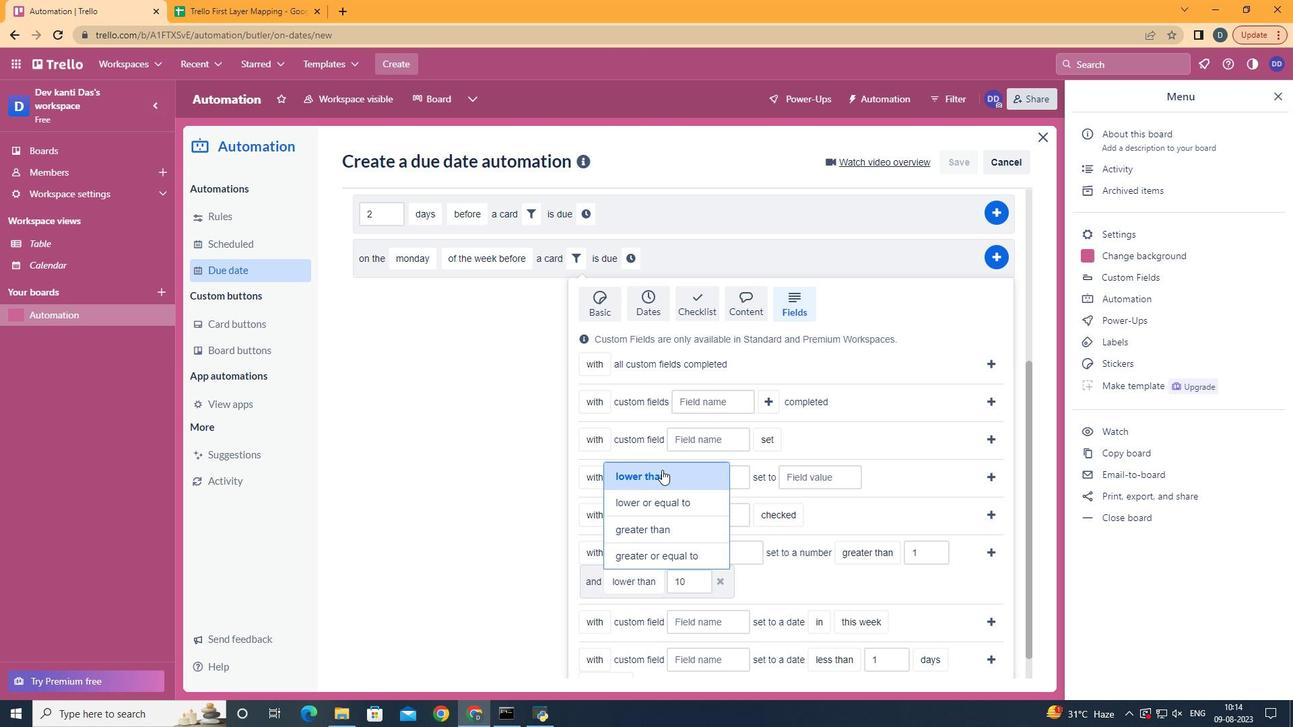 
Action: Mouse pressed left at (662, 470)
Screenshot: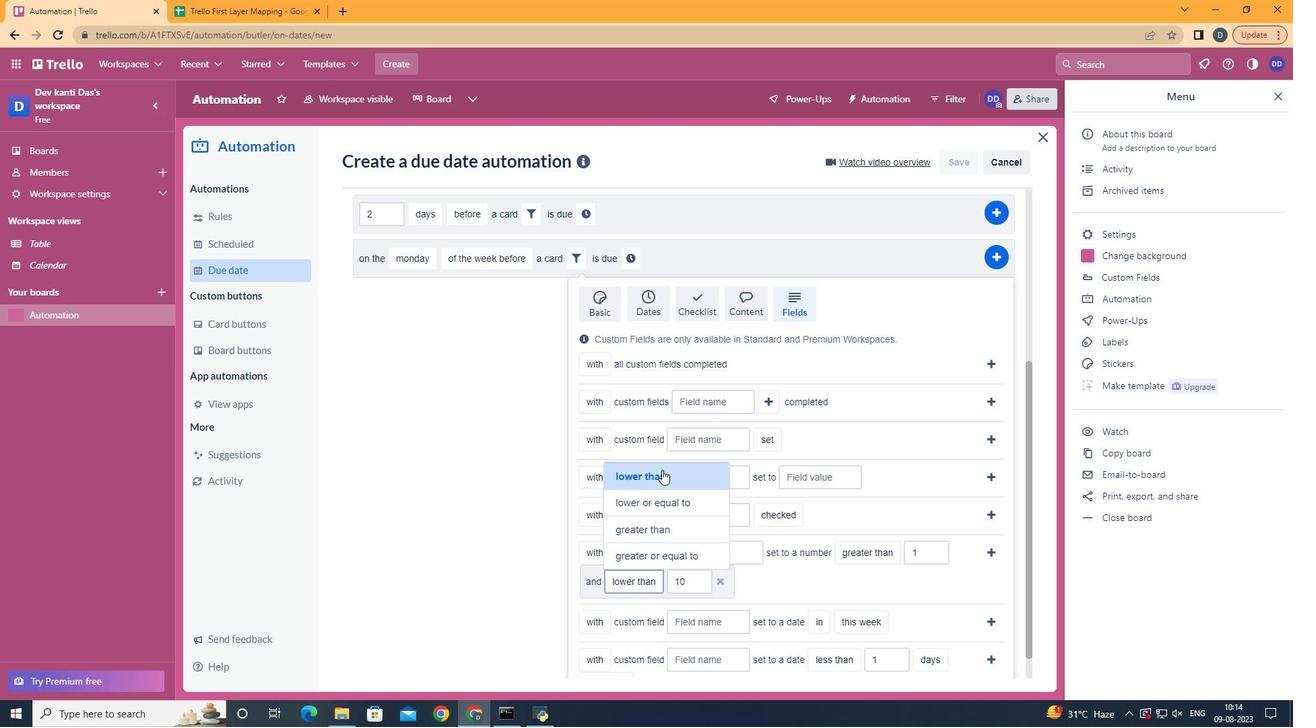 
Action: Mouse moved to (987, 555)
Screenshot: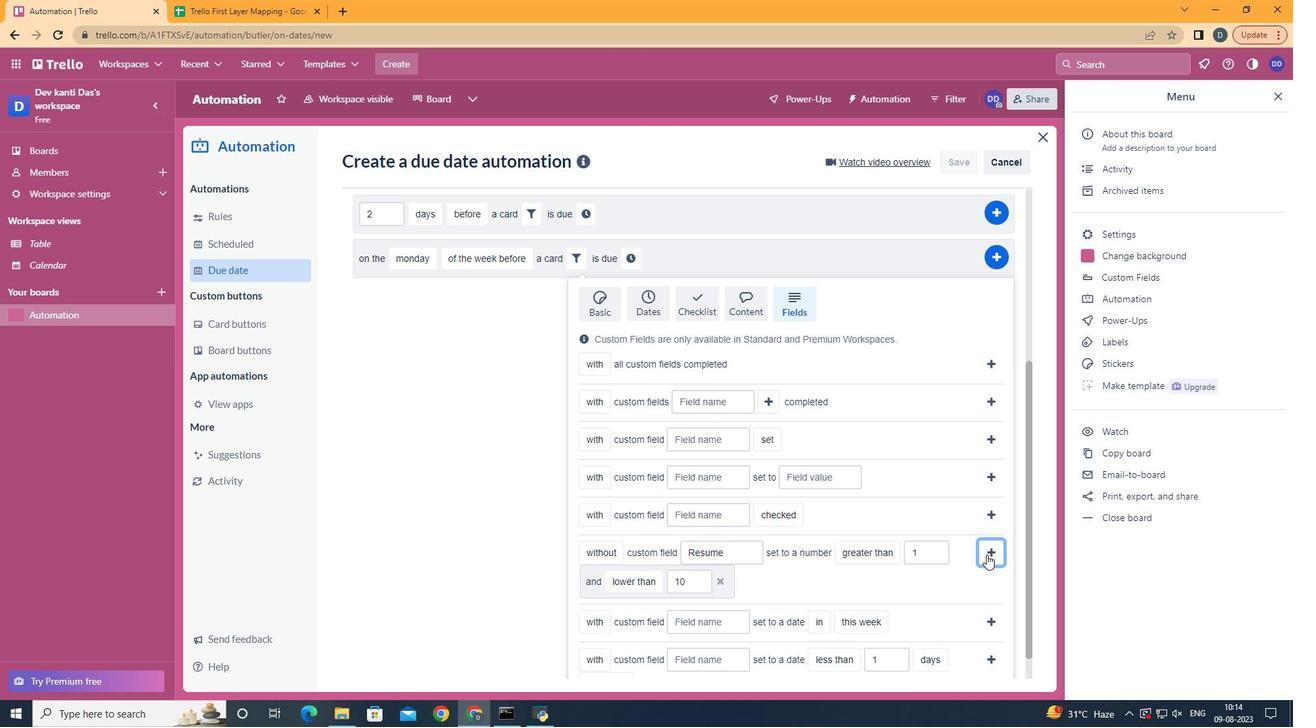 
Action: Mouse pressed left at (987, 555)
Screenshot: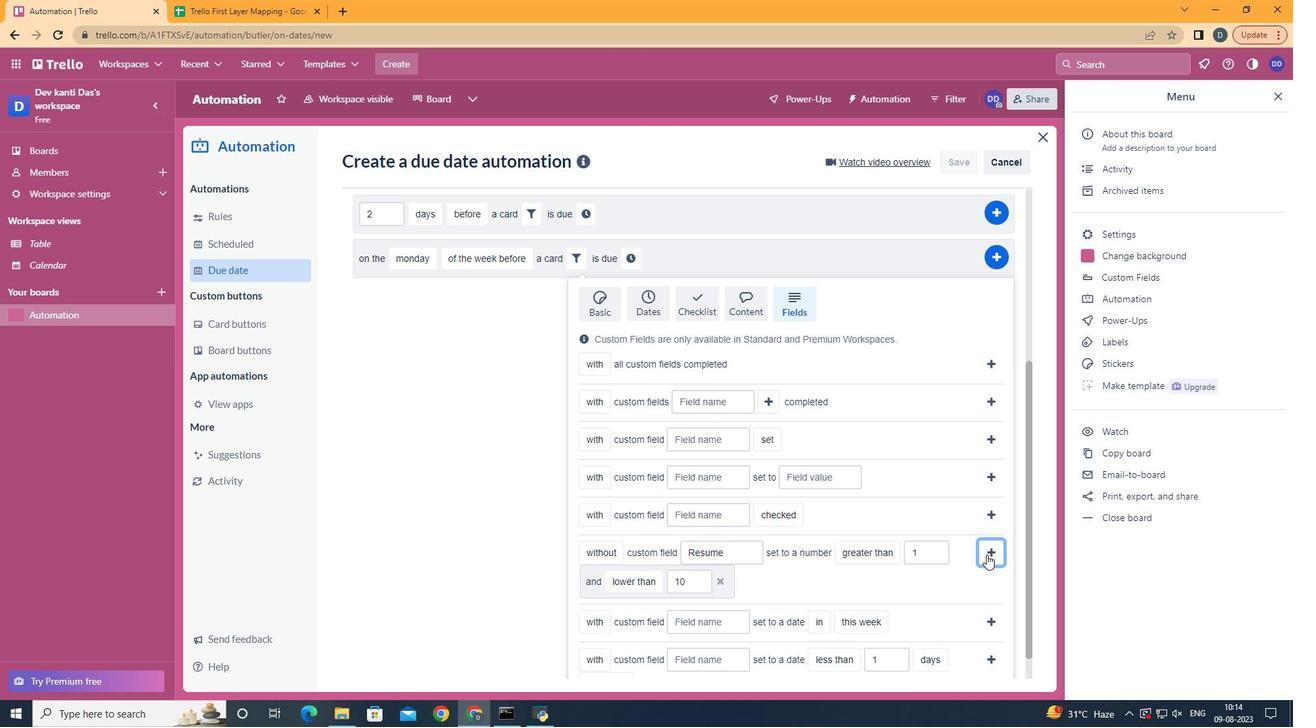
Action: Mouse moved to (380, 570)
Screenshot: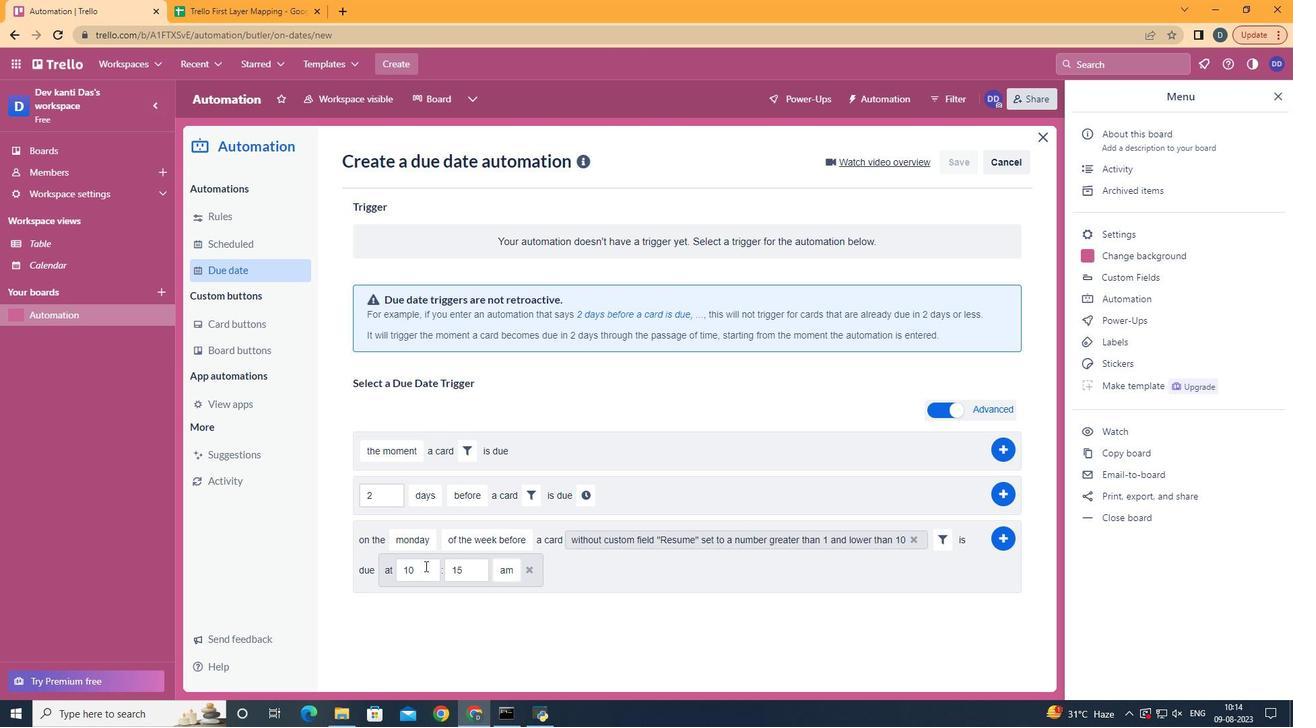 
Action: Mouse pressed left at (380, 570)
Screenshot: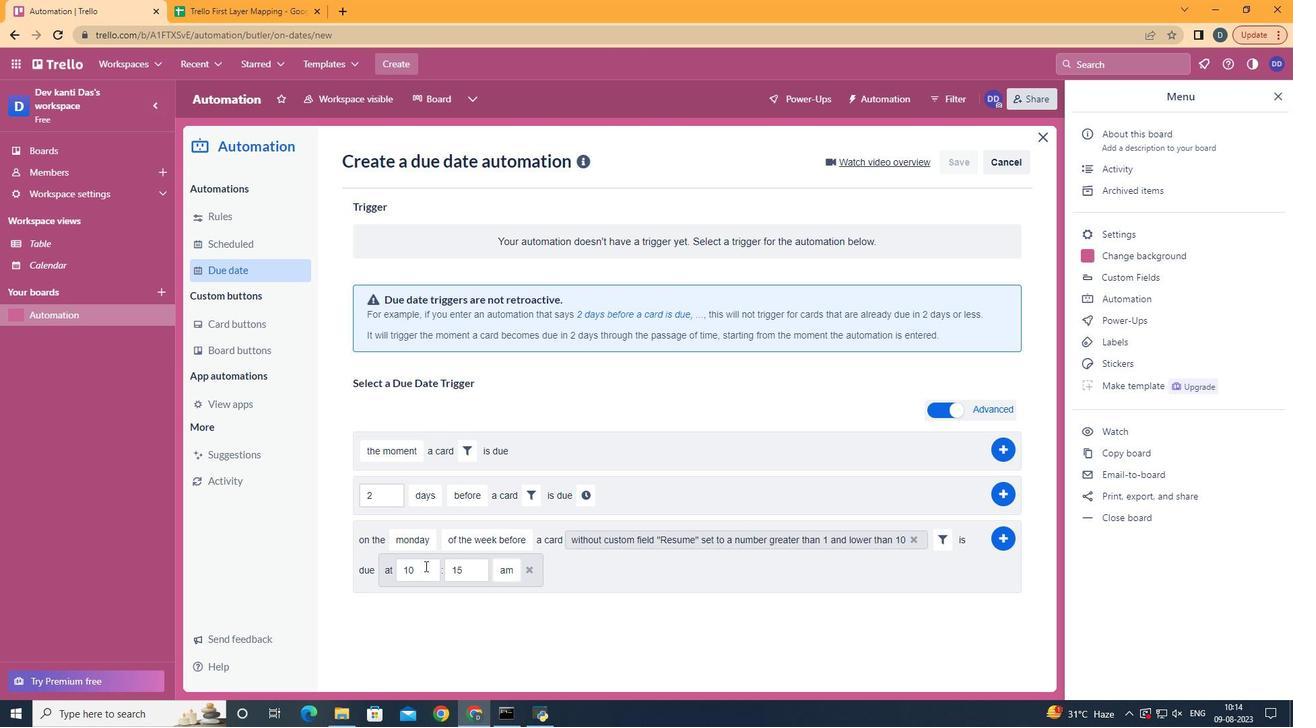
Action: Mouse moved to (427, 566)
Screenshot: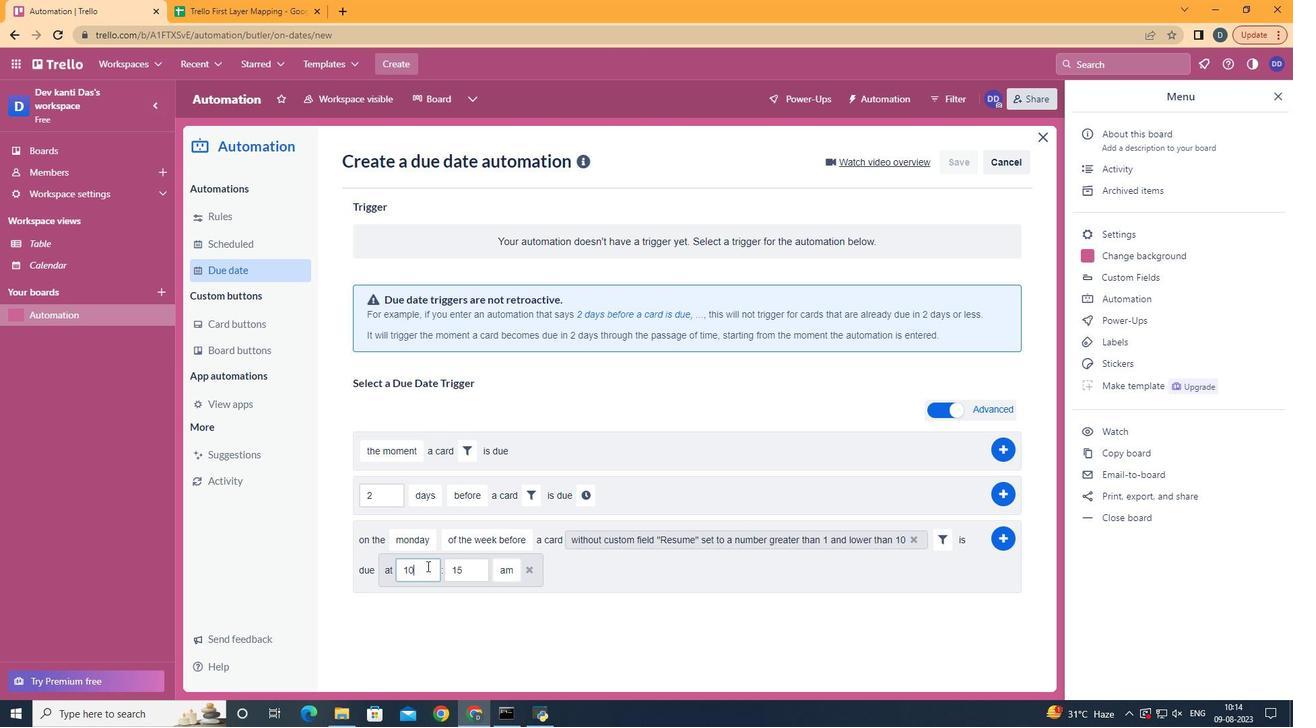 
Action: Mouse pressed left at (427, 566)
Screenshot: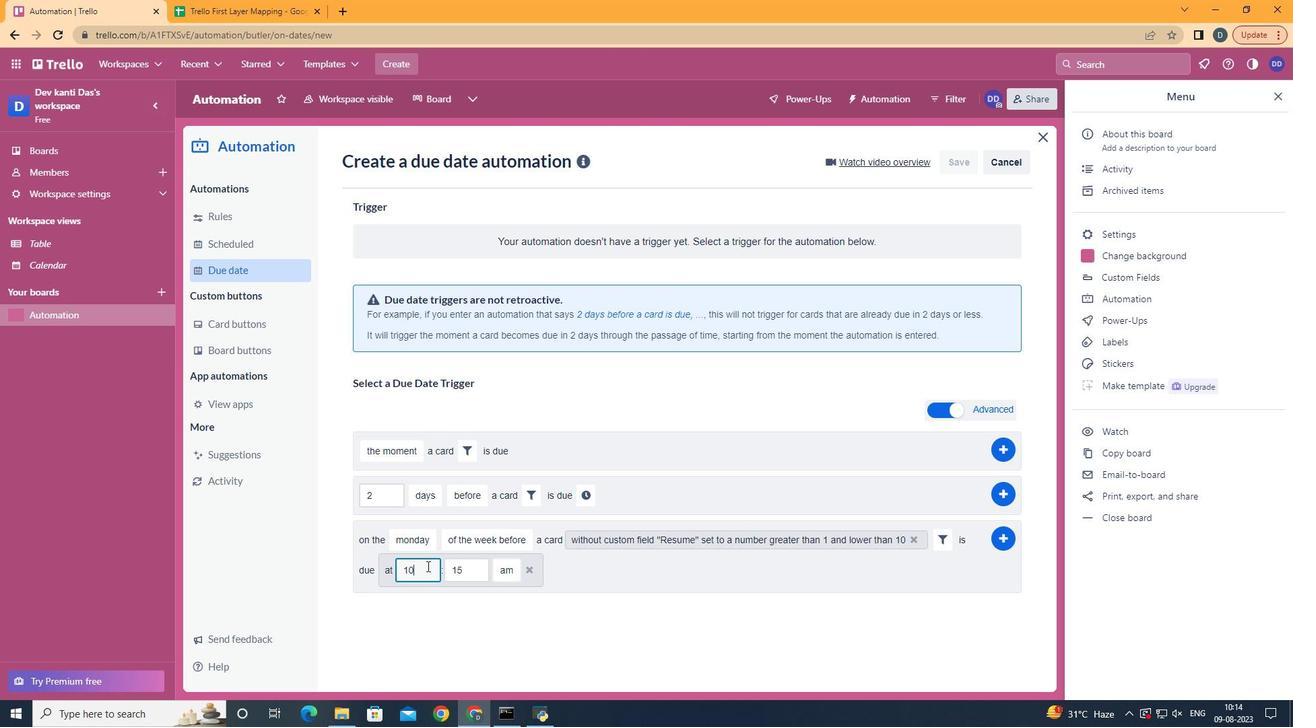 
Action: Key pressed <Key.backspace>1
Screenshot: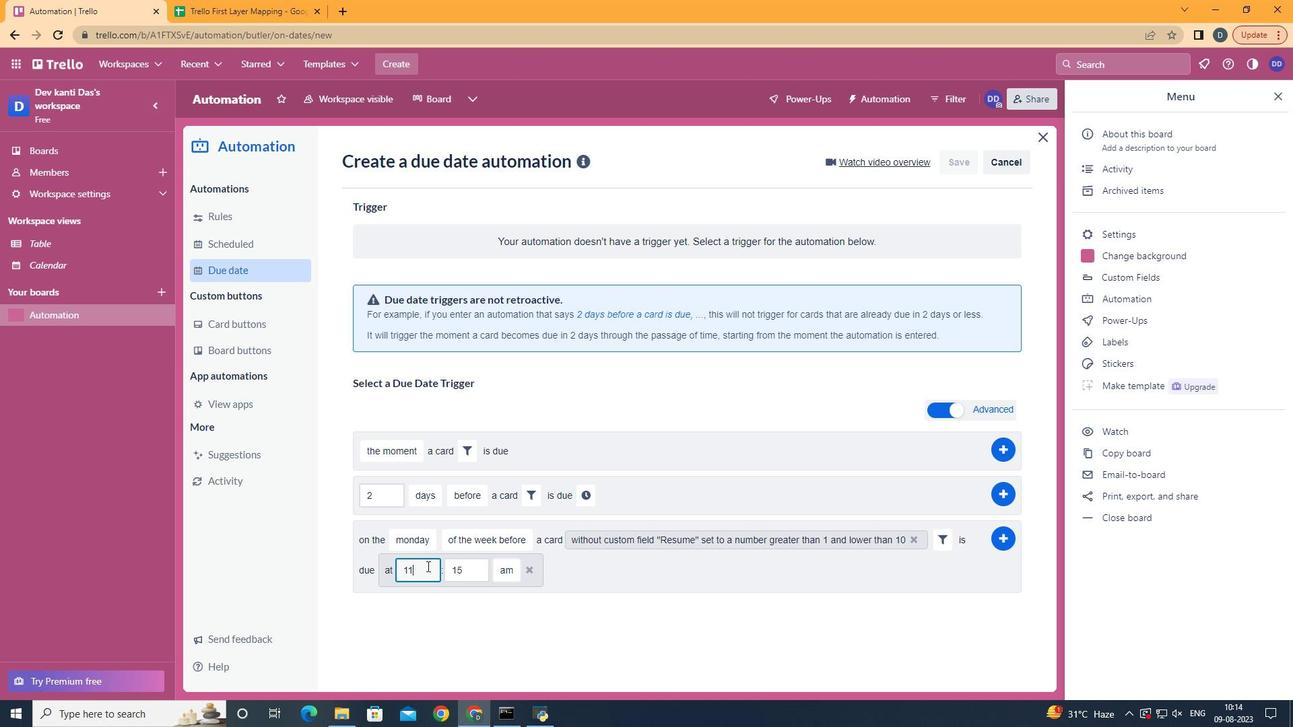 
Action: Mouse moved to (463, 566)
Screenshot: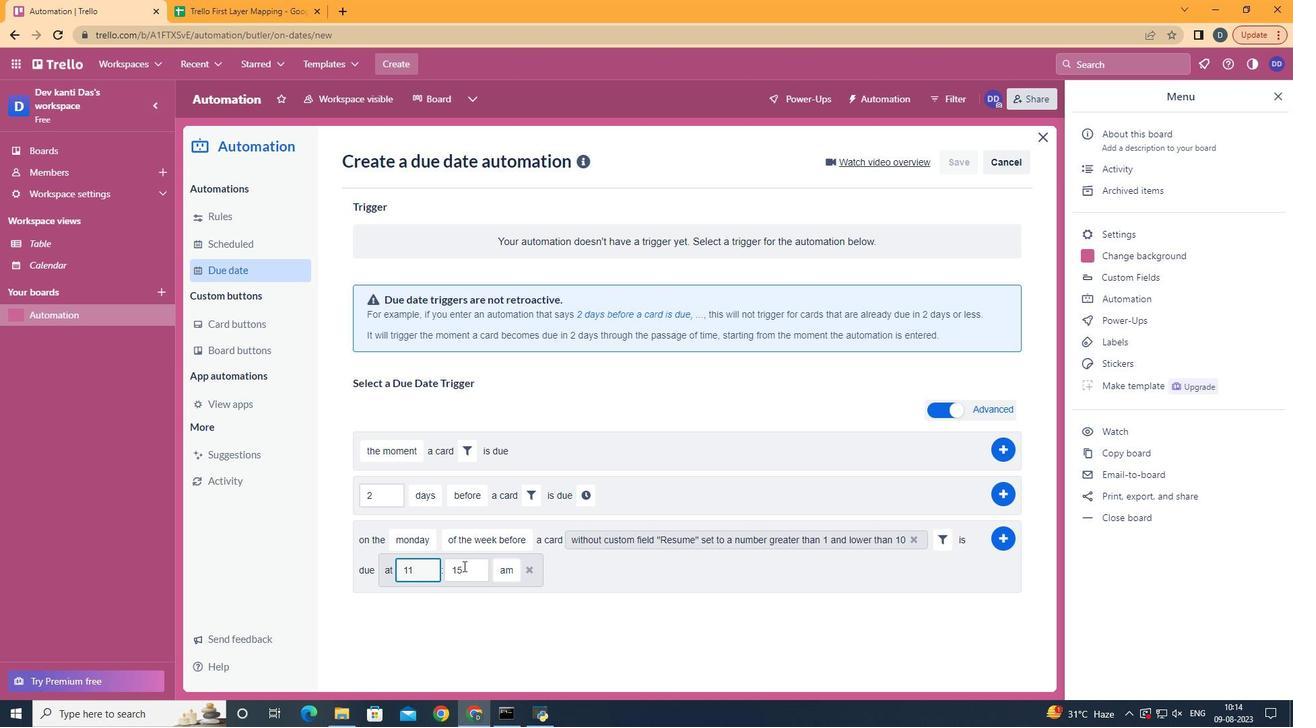 
Action: Mouse pressed left at (463, 566)
Screenshot: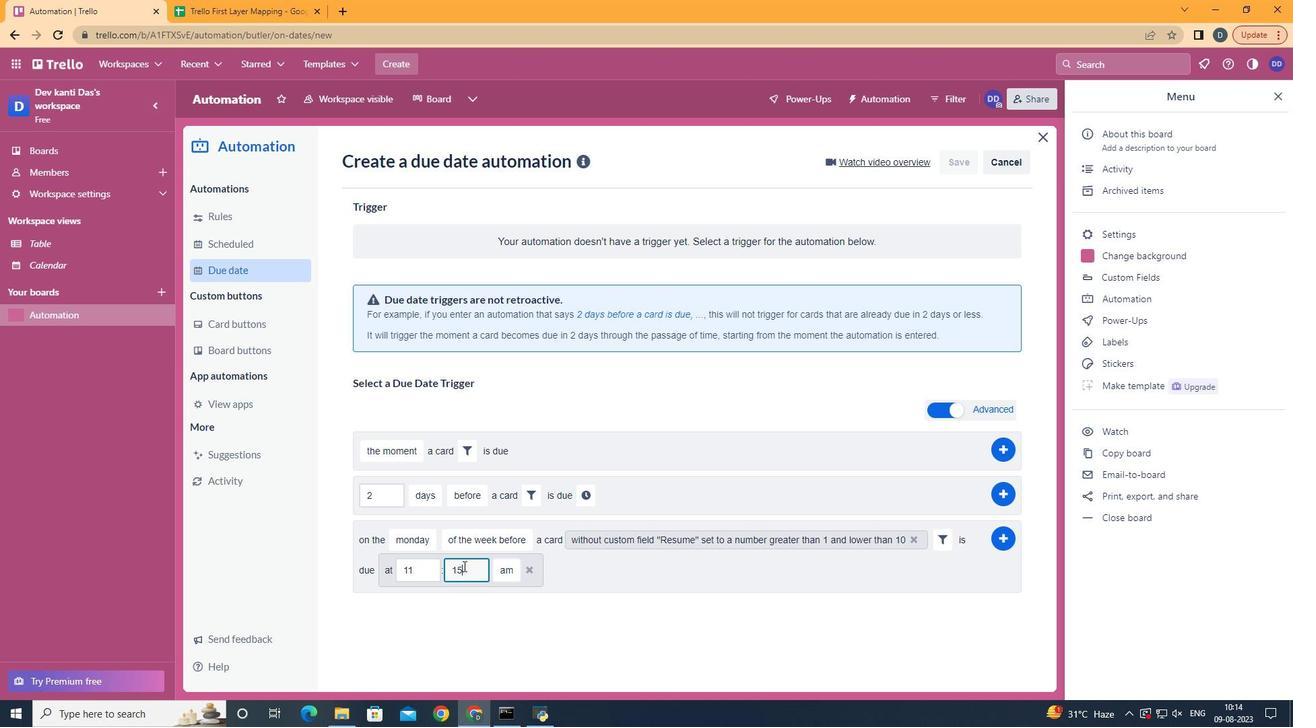 
Action: Key pressed <Key.backspace><Key.backspace>00
Screenshot: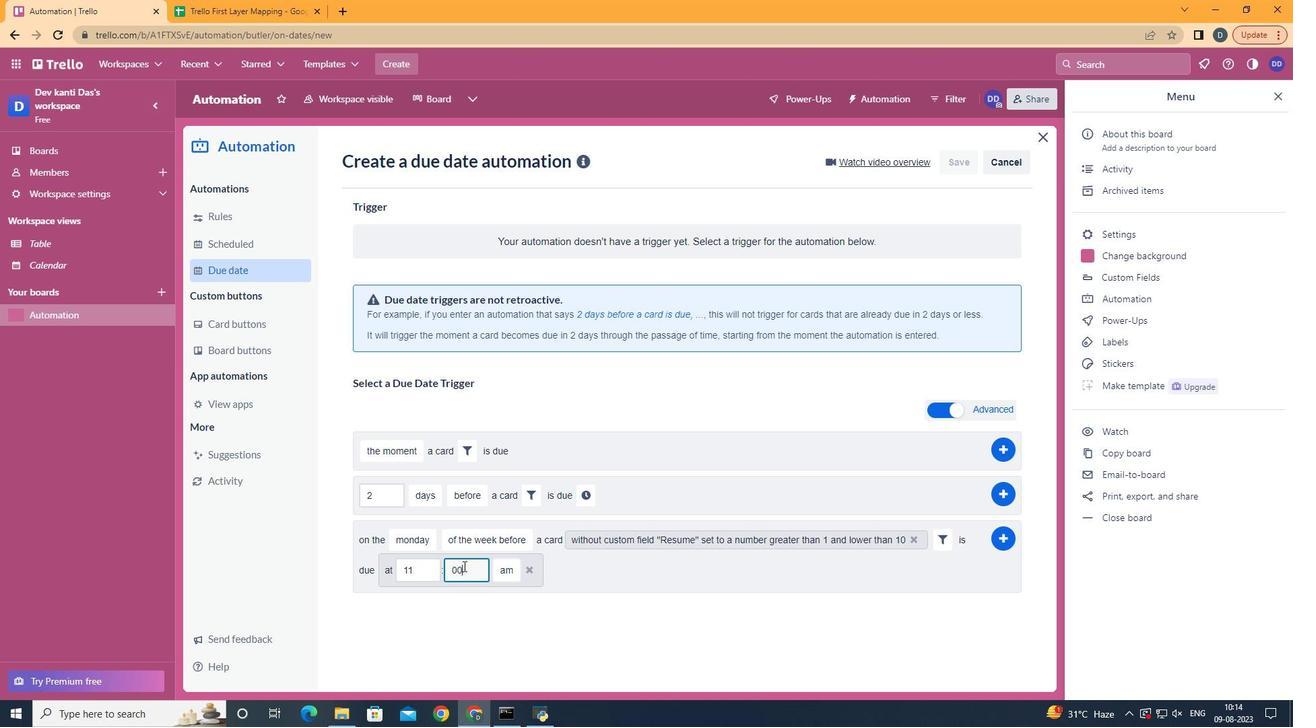 
Action: Mouse moved to (1003, 545)
Screenshot: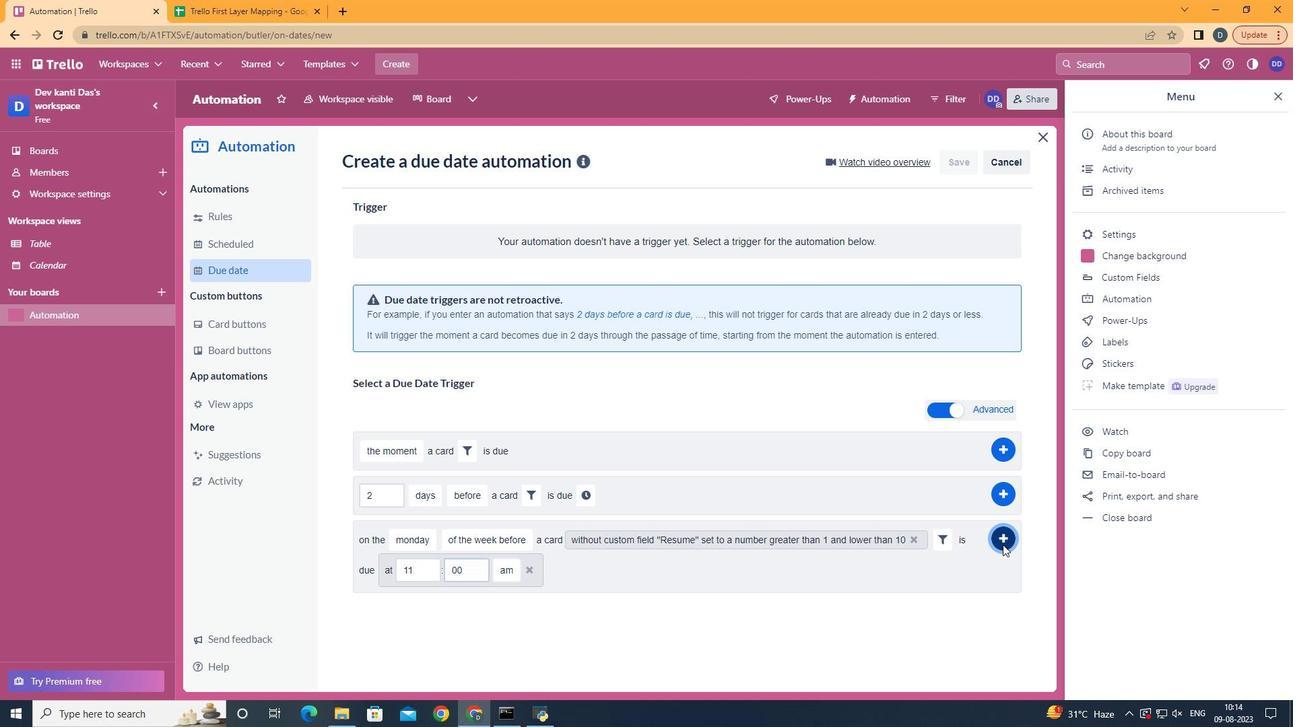 
Action: Mouse pressed left at (1003, 545)
Screenshot: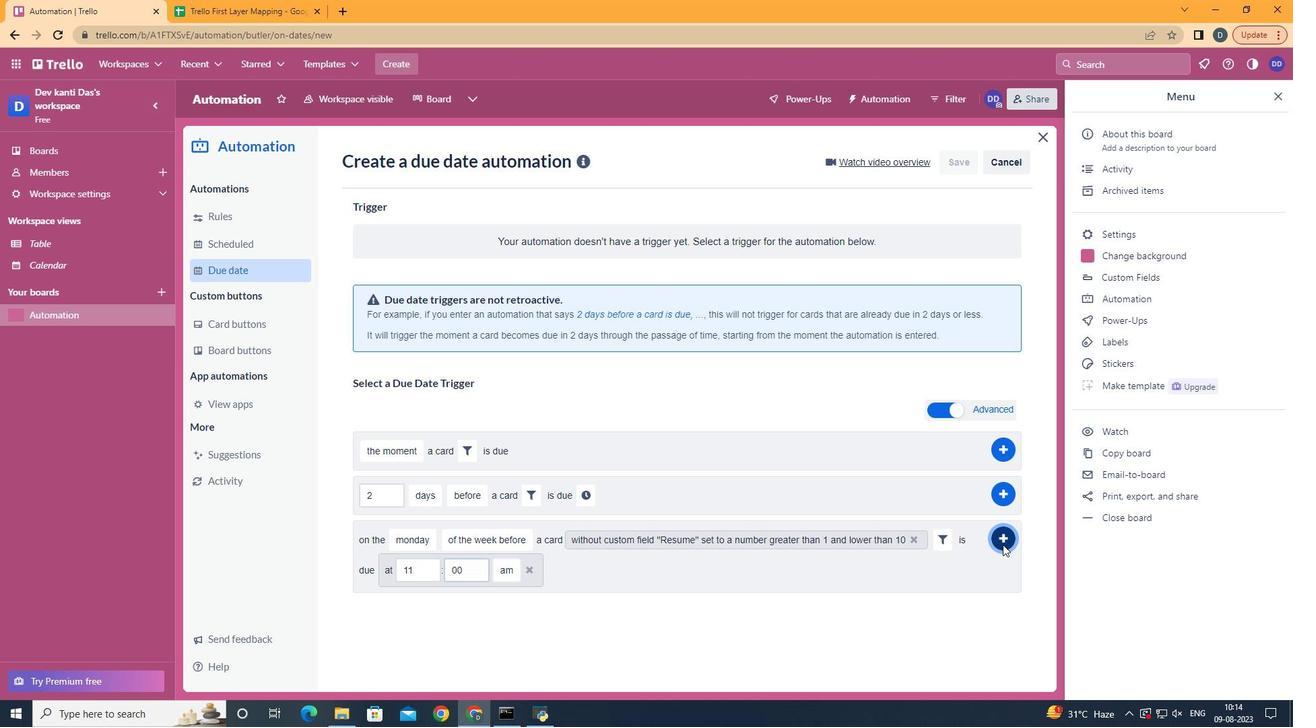 
Action: Mouse moved to (758, 272)
Screenshot: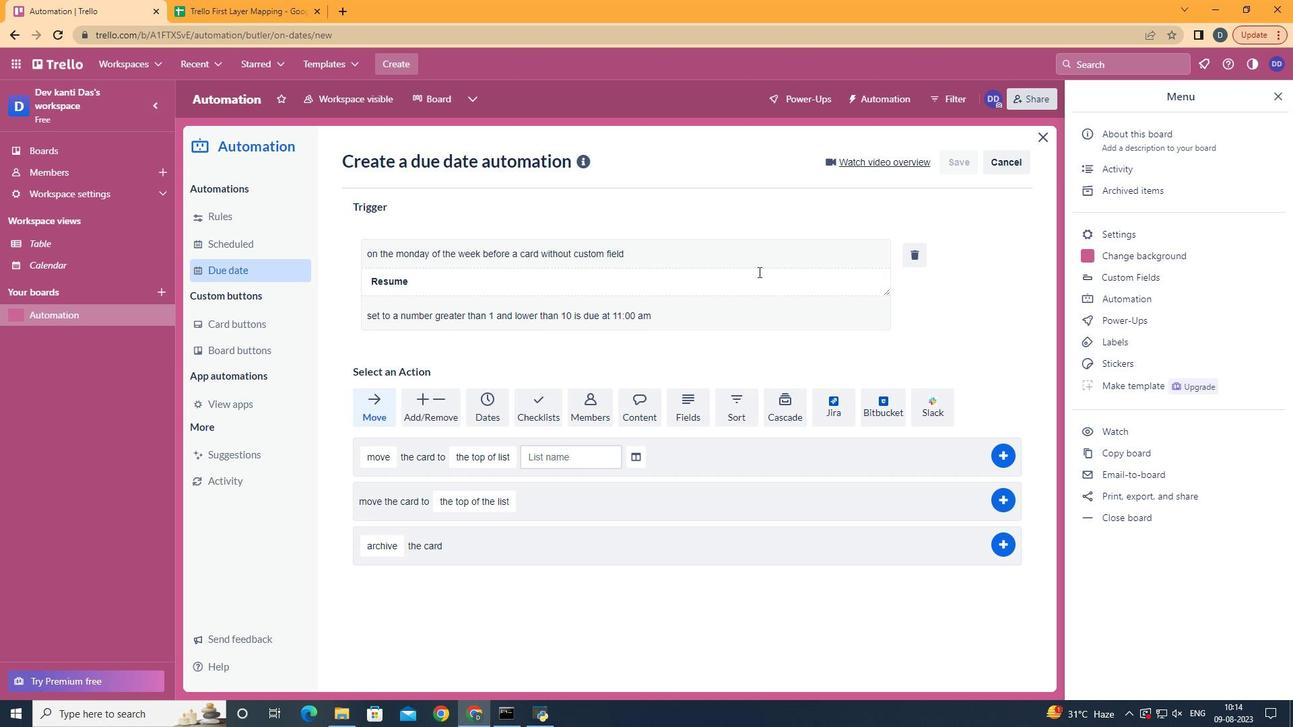 
